 Task: Look for One-way flight tickets for 2 adults, 2 children, in Economy from Abu Simbel to Montreal to travel on 03-Dec-2023.  Stops: Any number of stops. Choice of flight is British Airways.  and 2 cheked bags.
Action: Mouse moved to (329, 289)
Screenshot: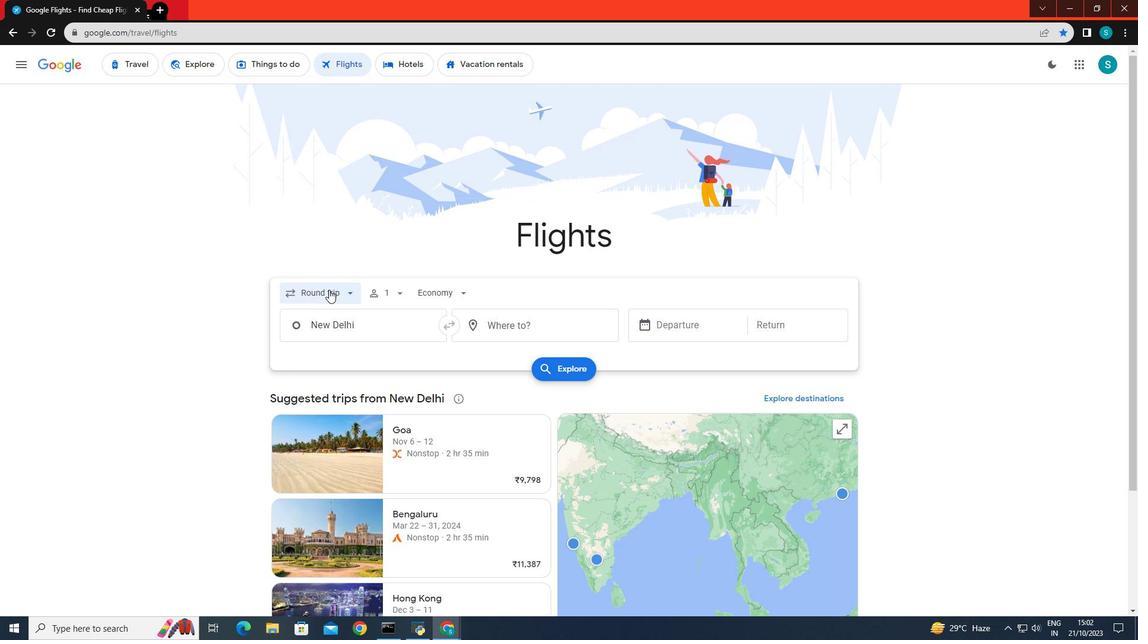 
Action: Mouse pressed left at (329, 289)
Screenshot: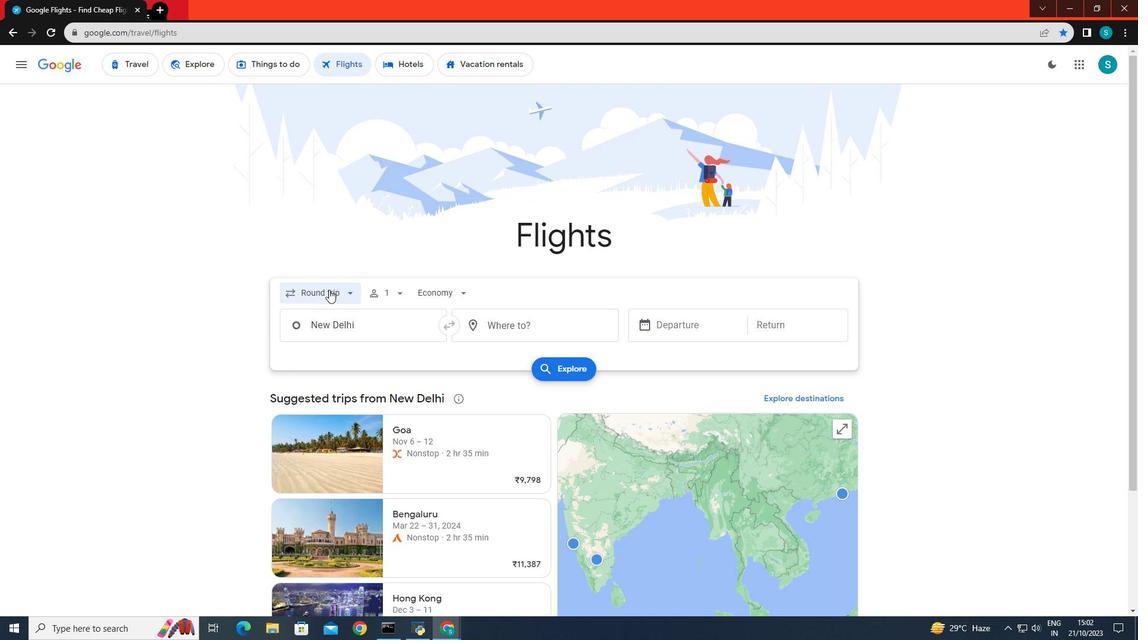 
Action: Mouse moved to (337, 343)
Screenshot: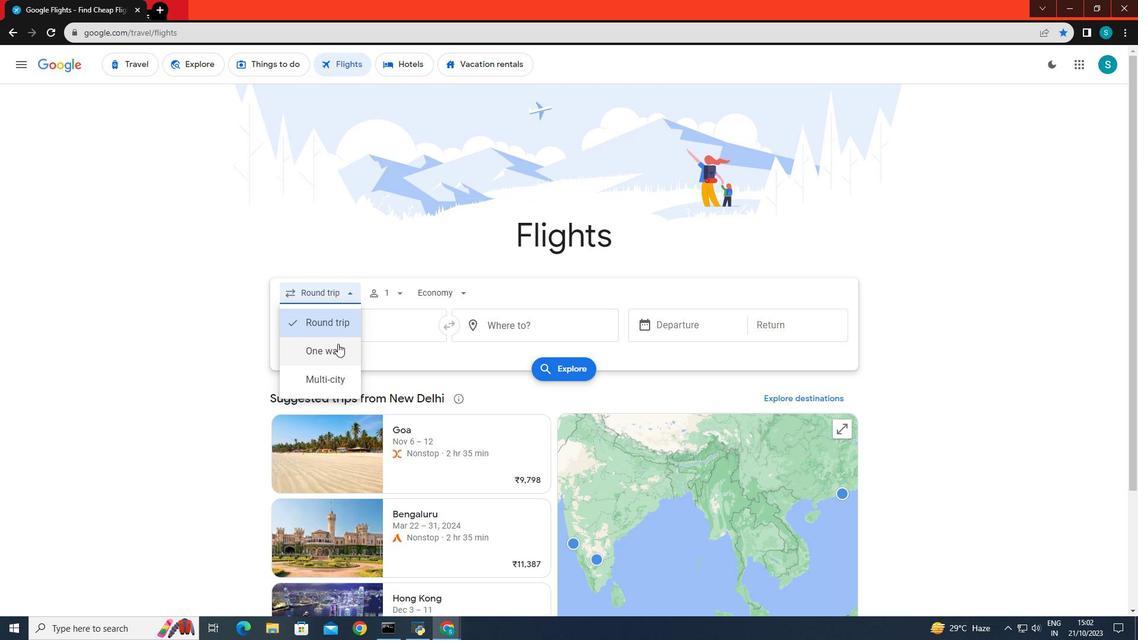 
Action: Mouse pressed left at (337, 343)
Screenshot: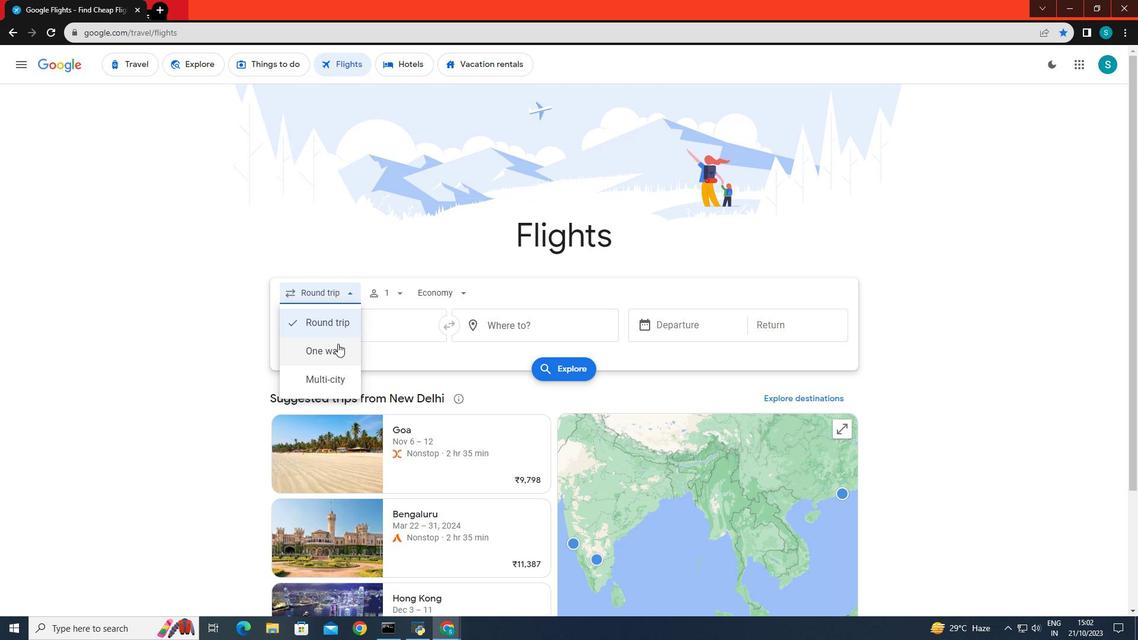 
Action: Mouse moved to (397, 292)
Screenshot: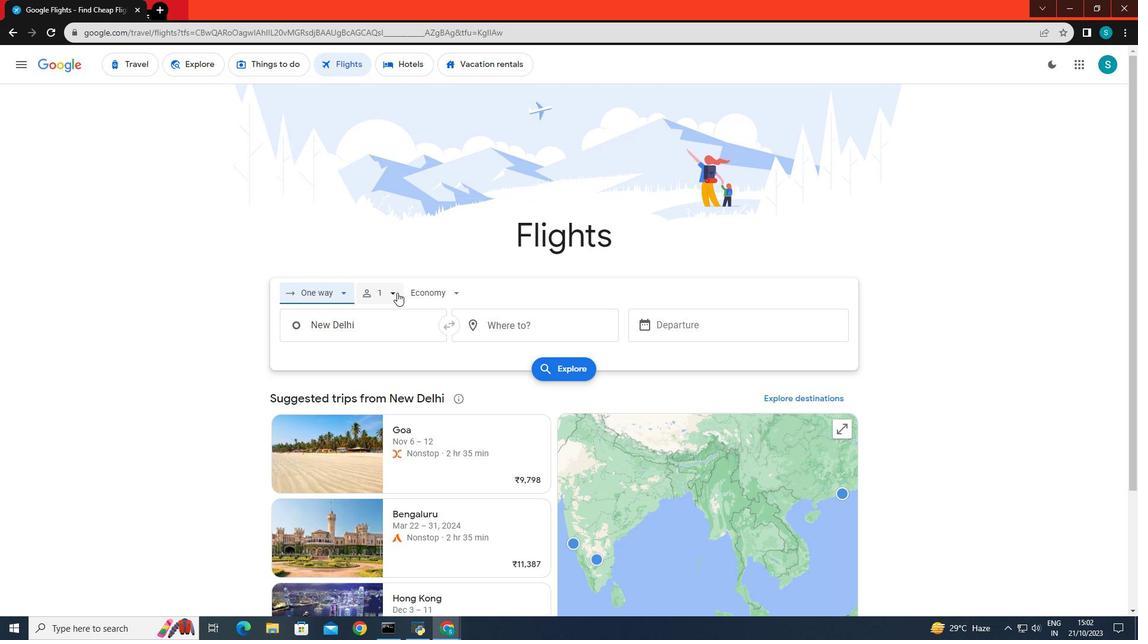 
Action: Mouse pressed left at (397, 292)
Screenshot: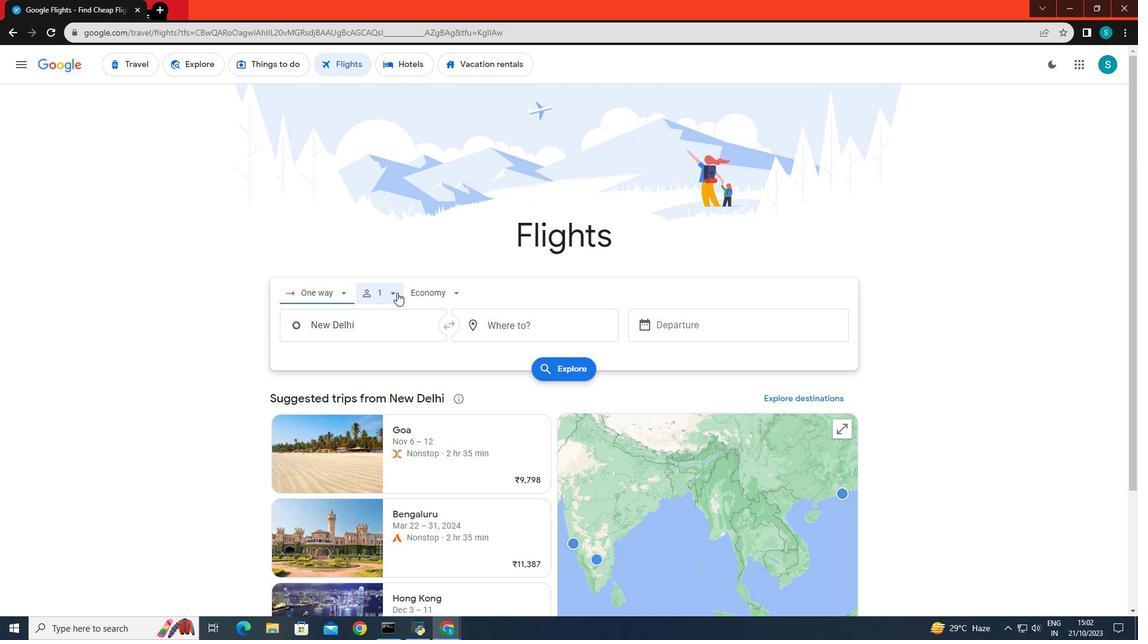 
Action: Mouse moved to (477, 322)
Screenshot: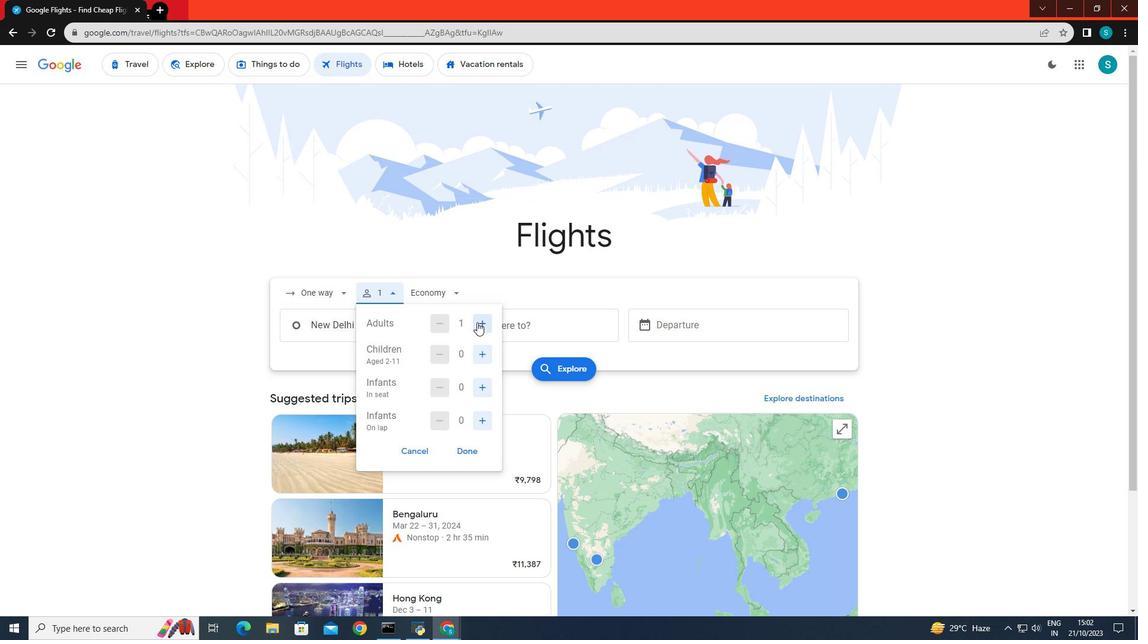 
Action: Mouse pressed left at (477, 322)
Screenshot: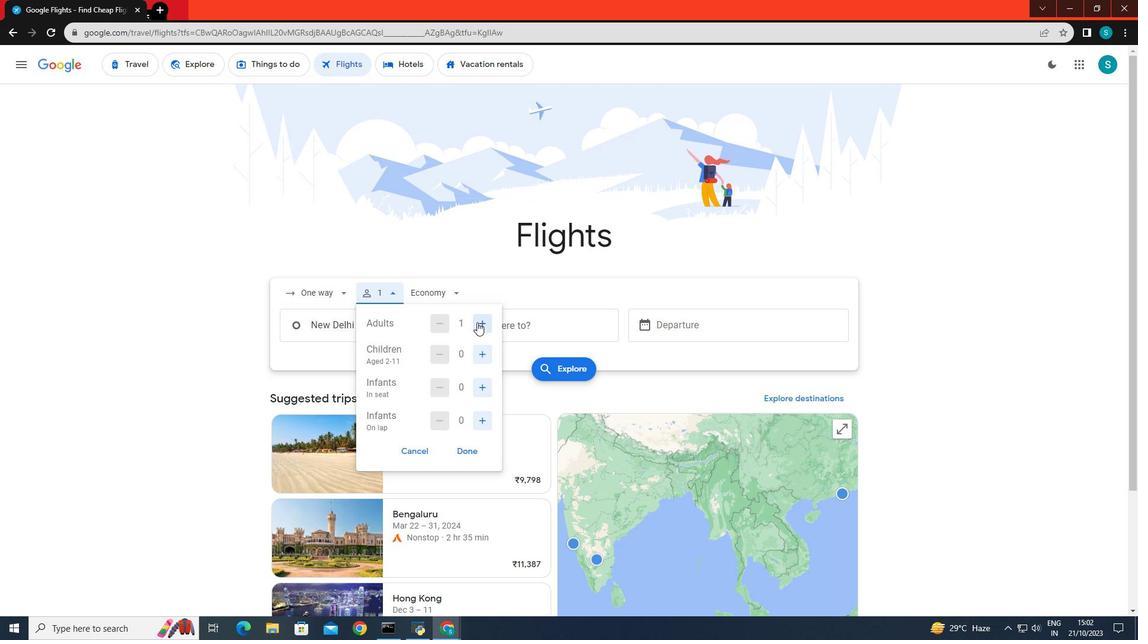 
Action: Mouse moved to (470, 448)
Screenshot: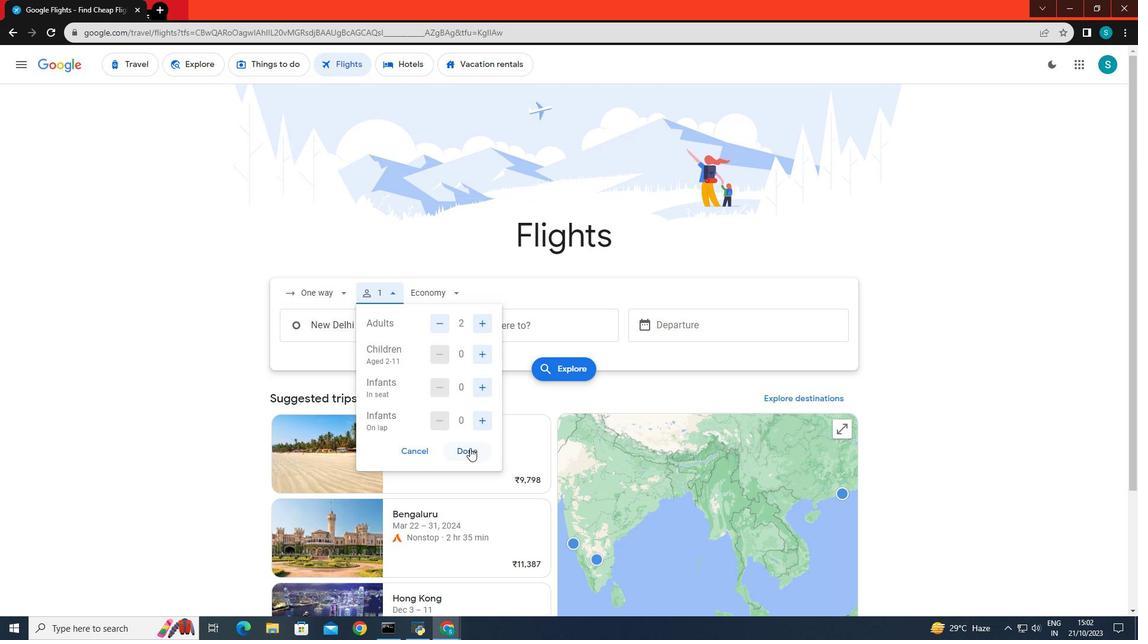 
Action: Mouse pressed left at (470, 448)
Screenshot: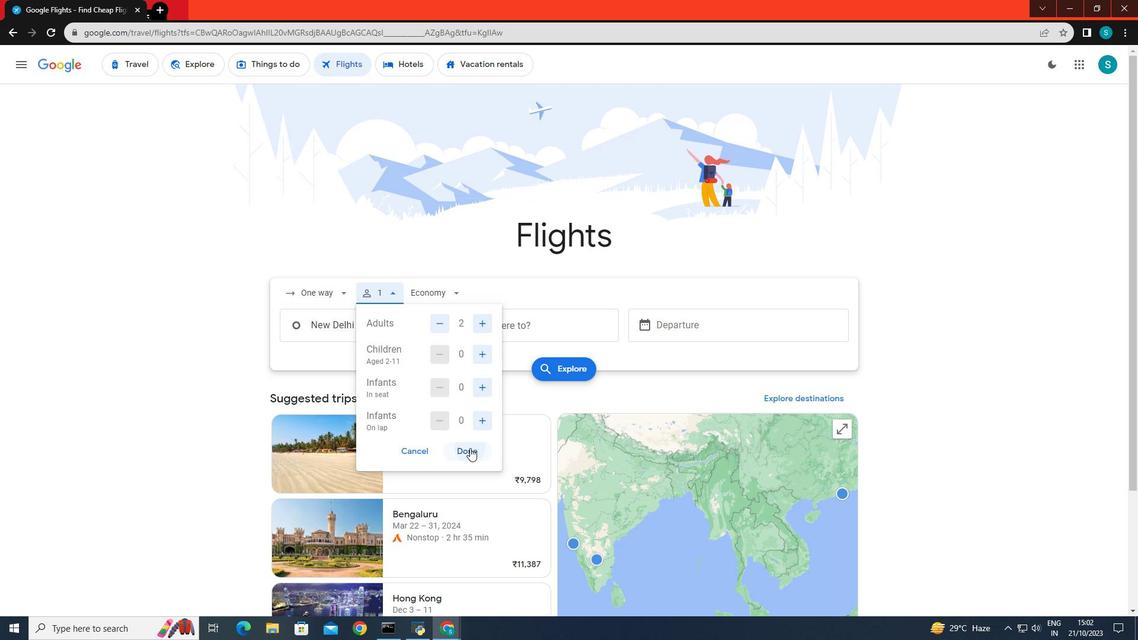 
Action: Mouse moved to (450, 295)
Screenshot: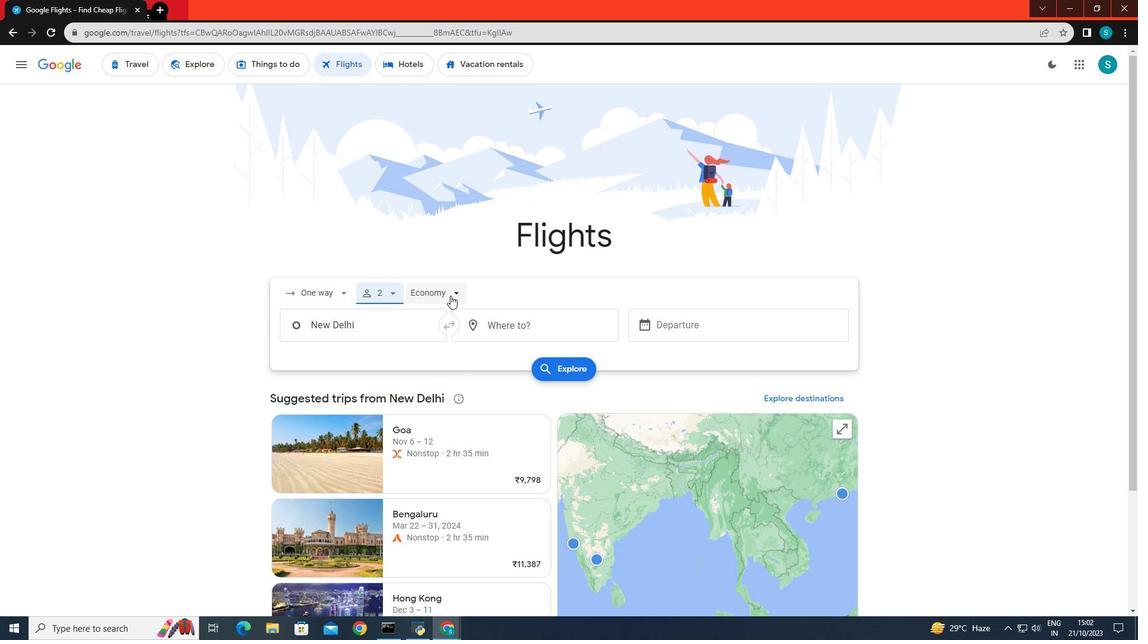 
Action: Mouse pressed left at (450, 295)
Screenshot: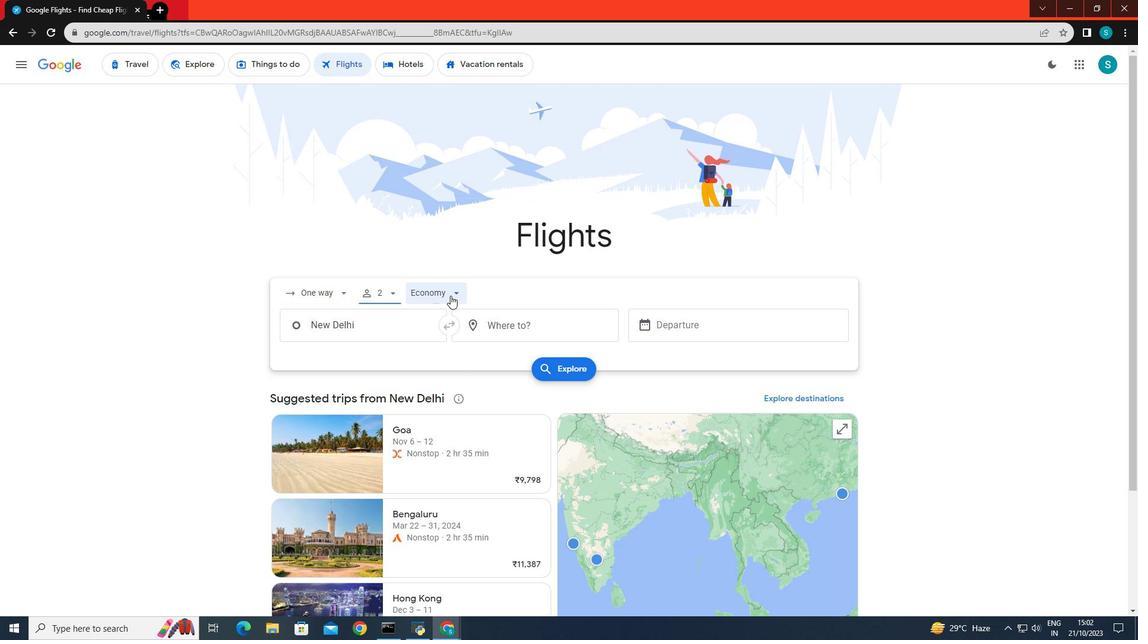 
Action: Mouse moved to (450, 325)
Screenshot: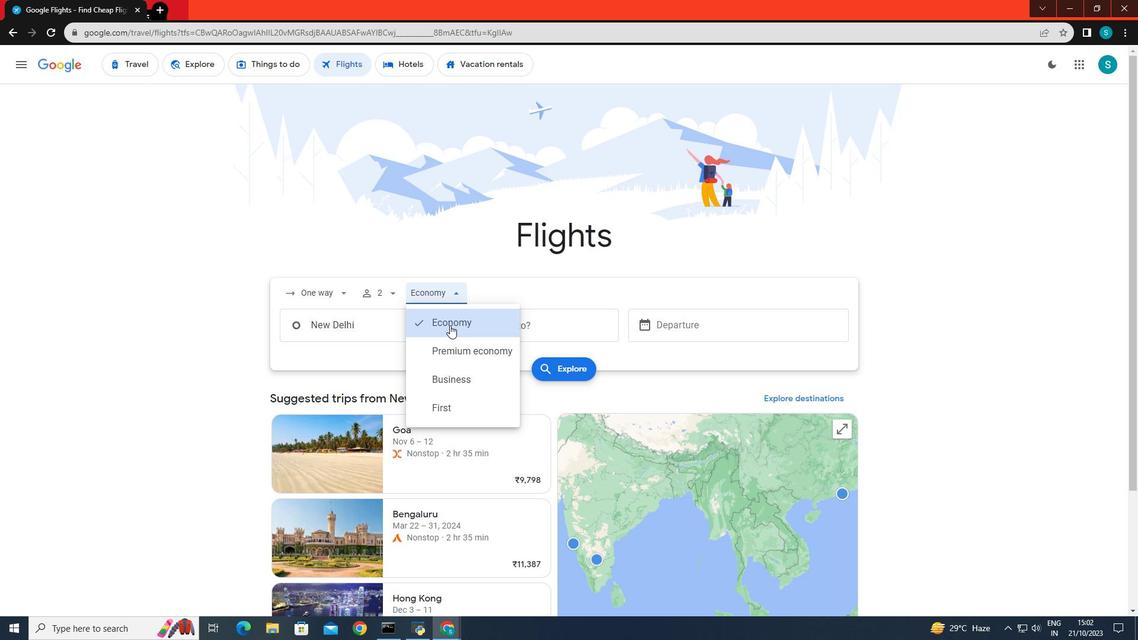 
Action: Mouse pressed left at (450, 325)
Screenshot: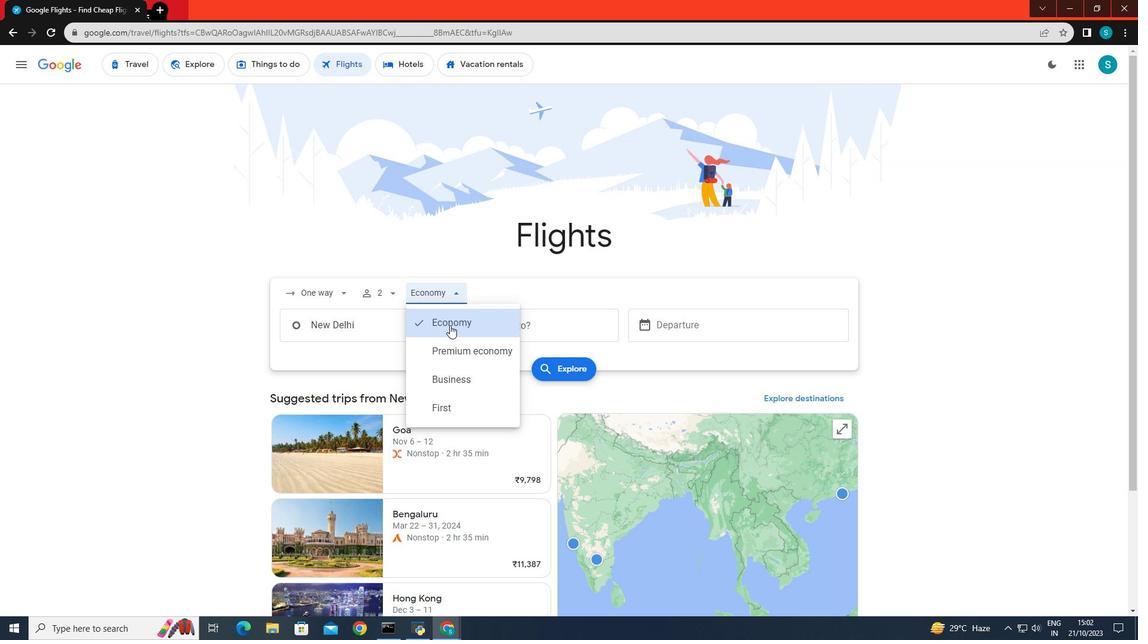 
Action: Mouse moved to (306, 324)
Screenshot: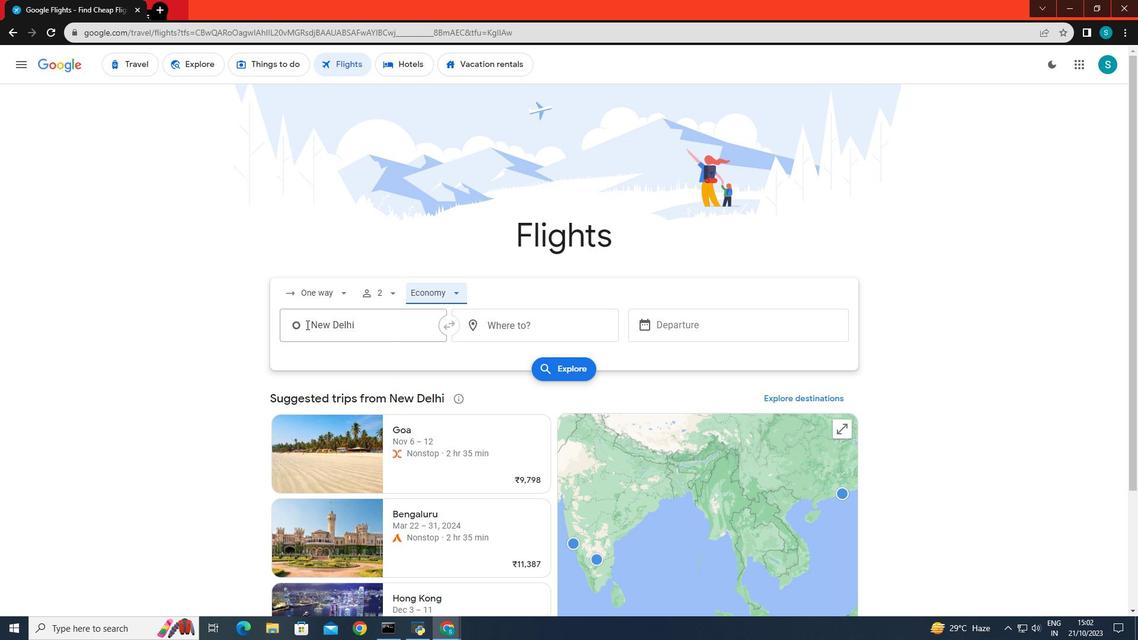 
Action: Mouse pressed left at (306, 324)
Screenshot: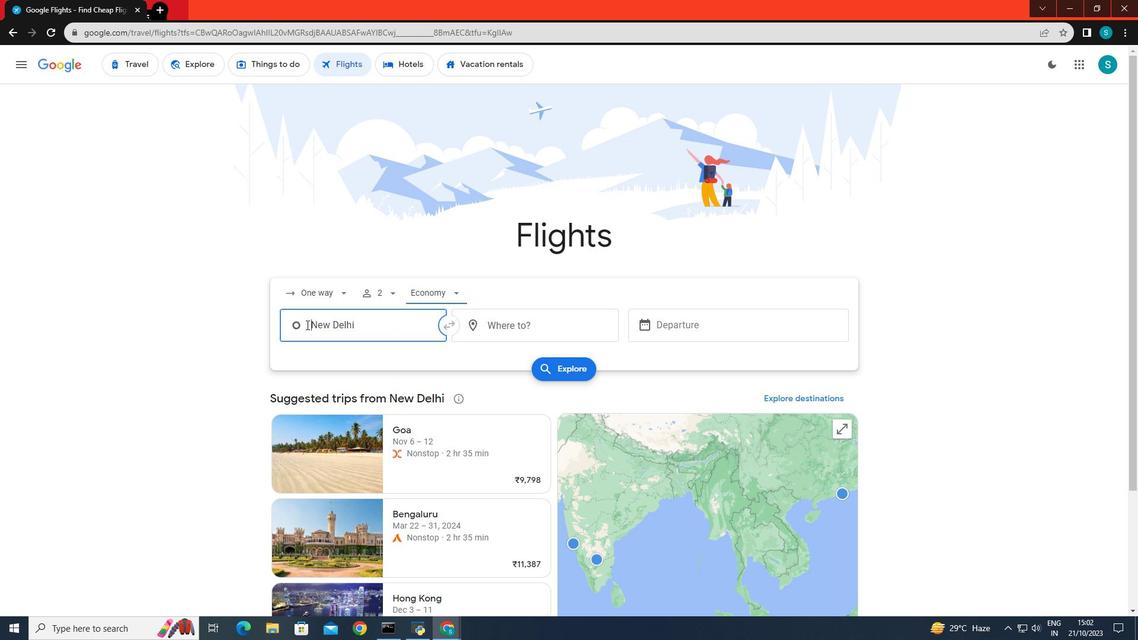
Action: Mouse moved to (404, 366)
Screenshot: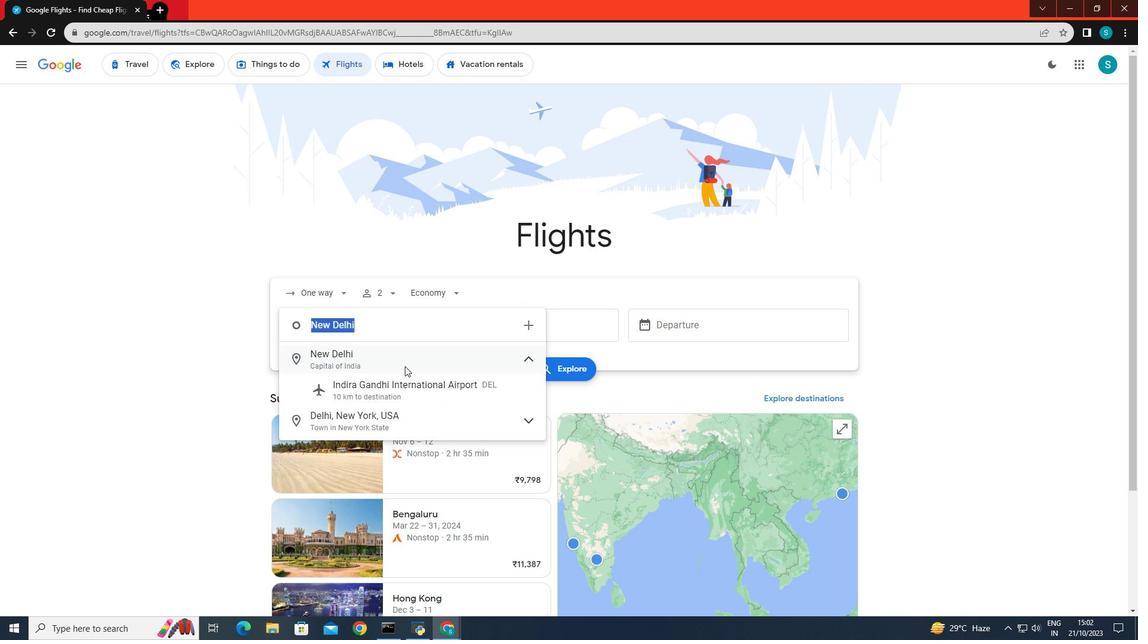 
Action: Key pressed <Key.backspace><Key.caps_lock>A<Key.caps_lock>bu<Key.space><Key.caps_lock>S<Key.caps_lock>imbel
Screenshot: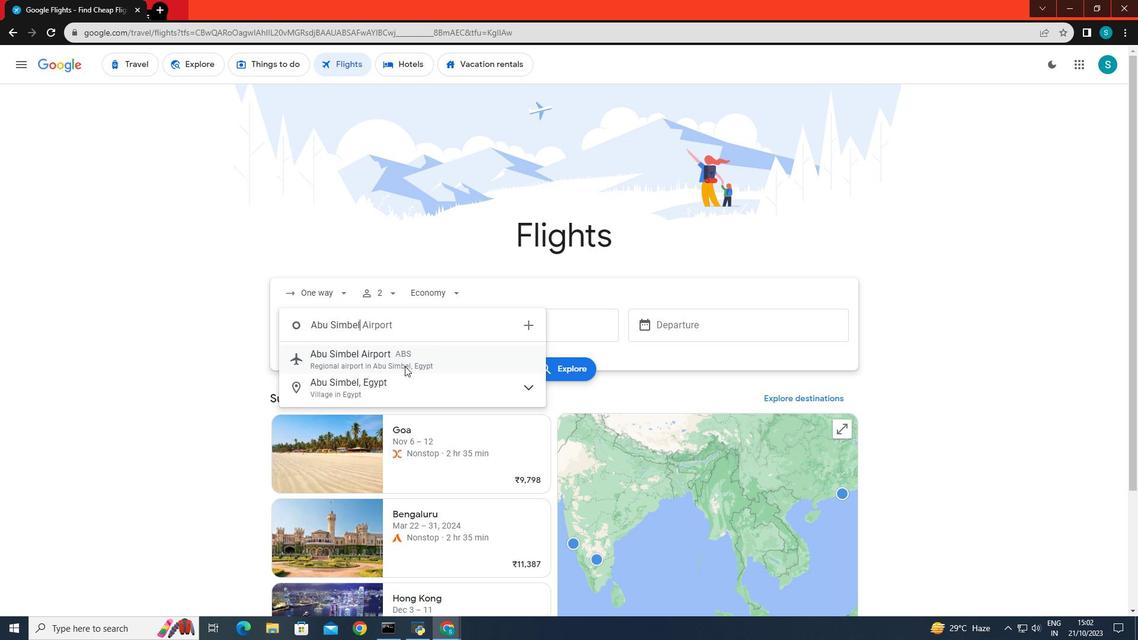 
Action: Mouse moved to (383, 360)
Screenshot: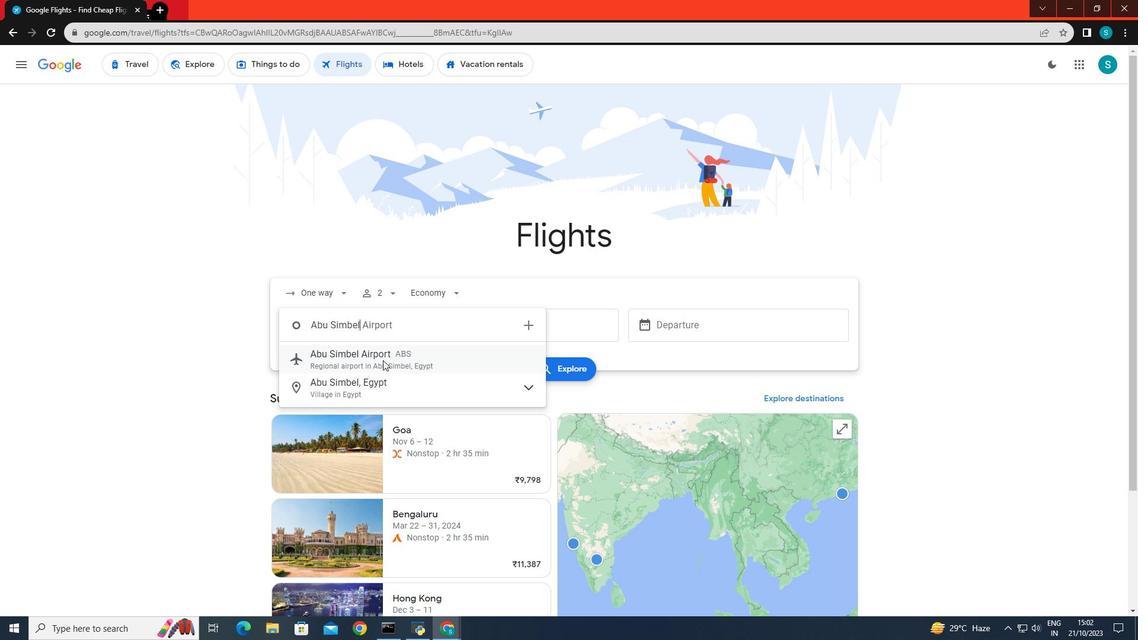 
Action: Mouse pressed left at (383, 360)
Screenshot: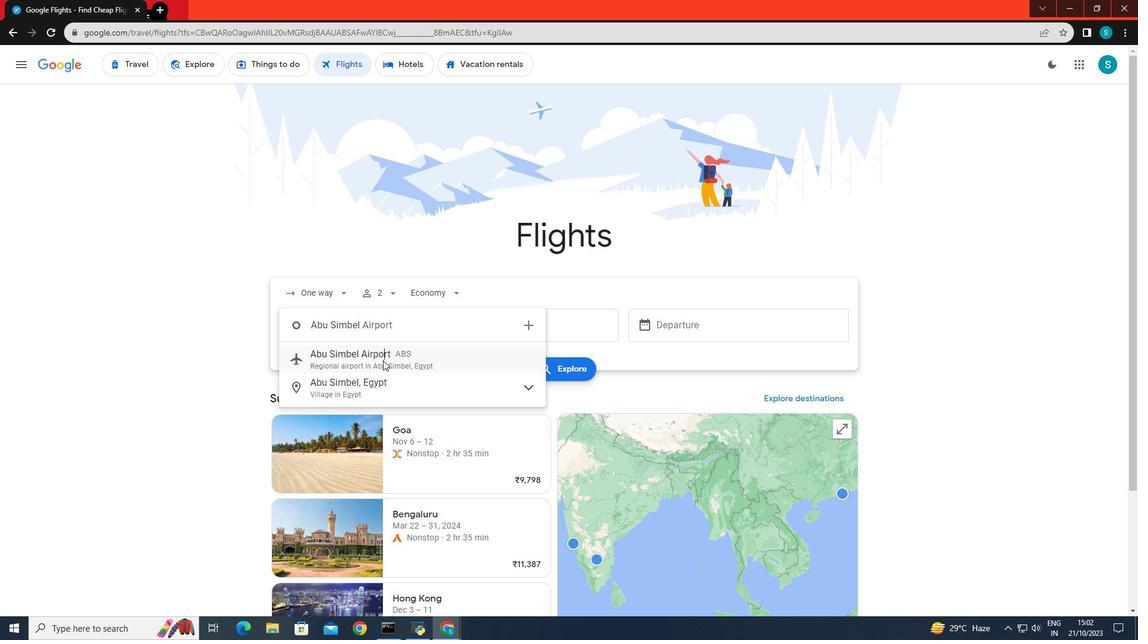 
Action: Mouse moved to (521, 330)
Screenshot: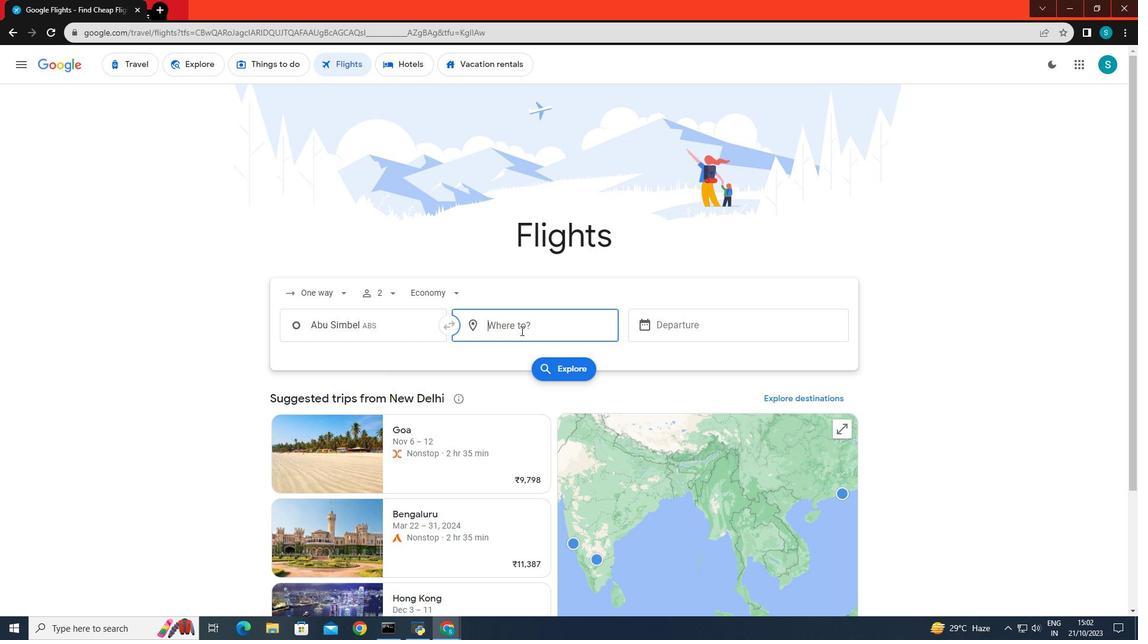 
Action: Mouse pressed left at (521, 330)
Screenshot: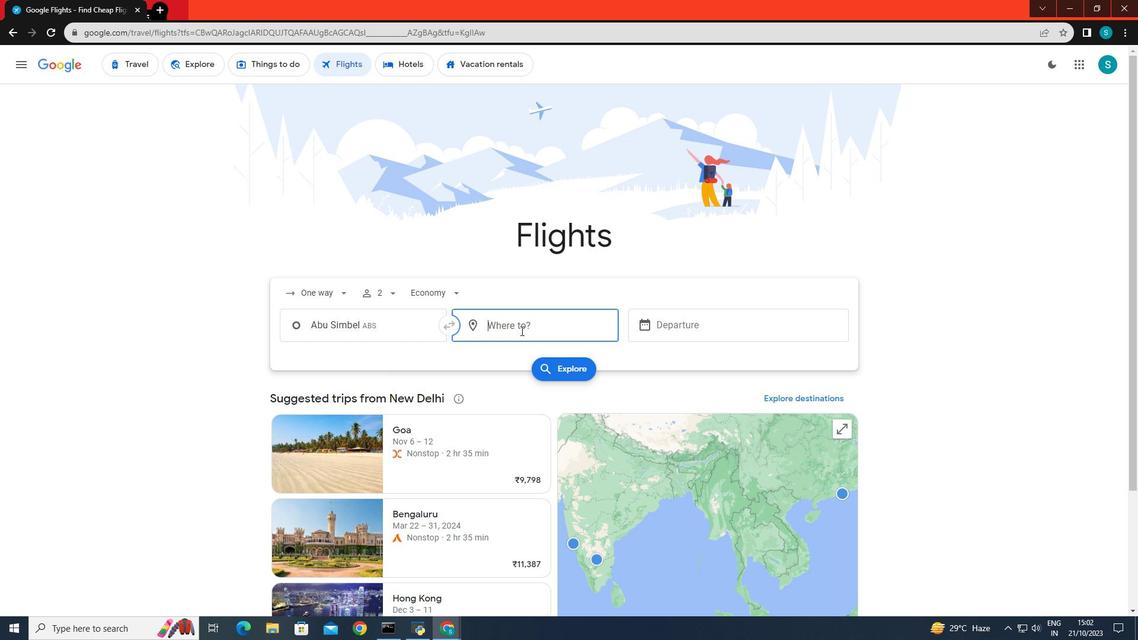 
Action: Key pressed <Key.caps_lock>M<Key.caps_lock>on
Screenshot: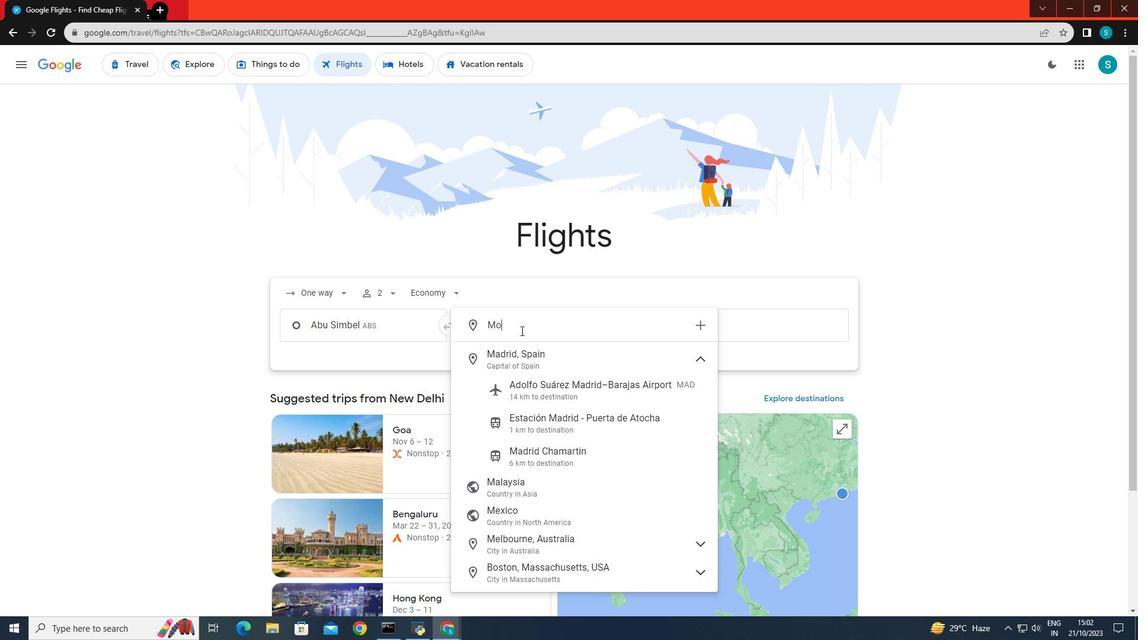 
Action: Mouse moved to (556, 422)
Screenshot: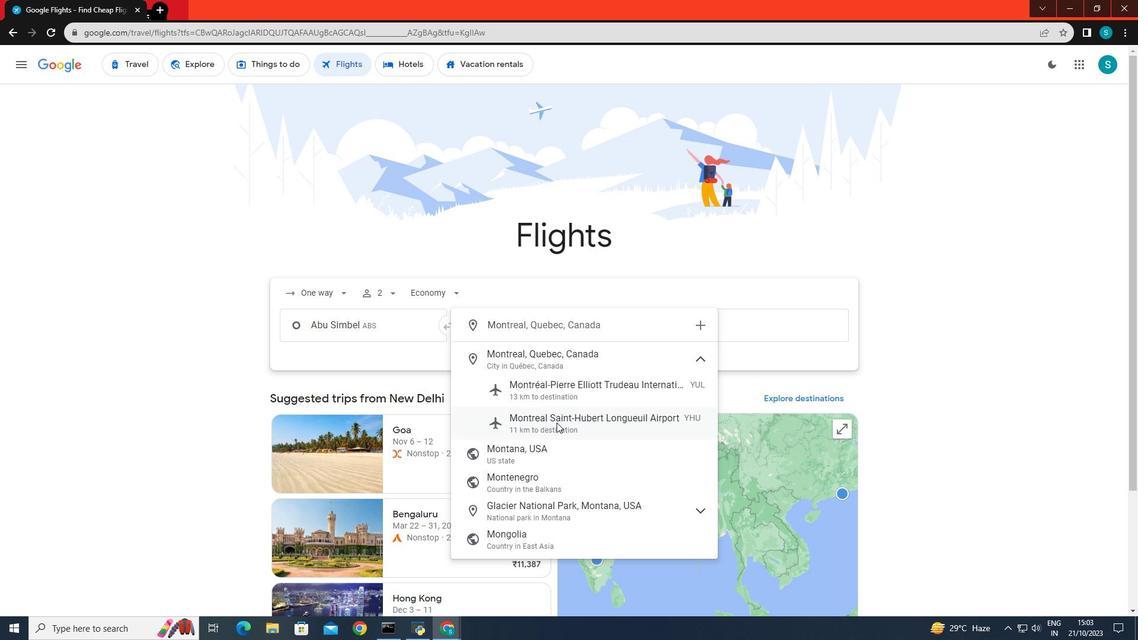 
Action: Mouse pressed left at (556, 422)
Screenshot: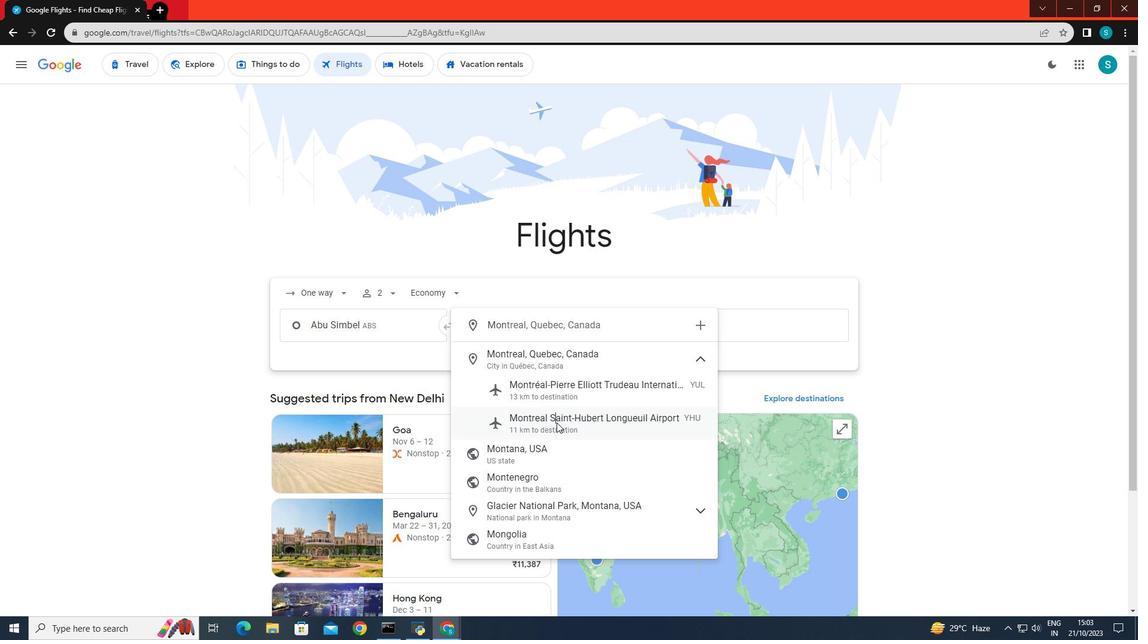 
Action: Mouse moved to (679, 324)
Screenshot: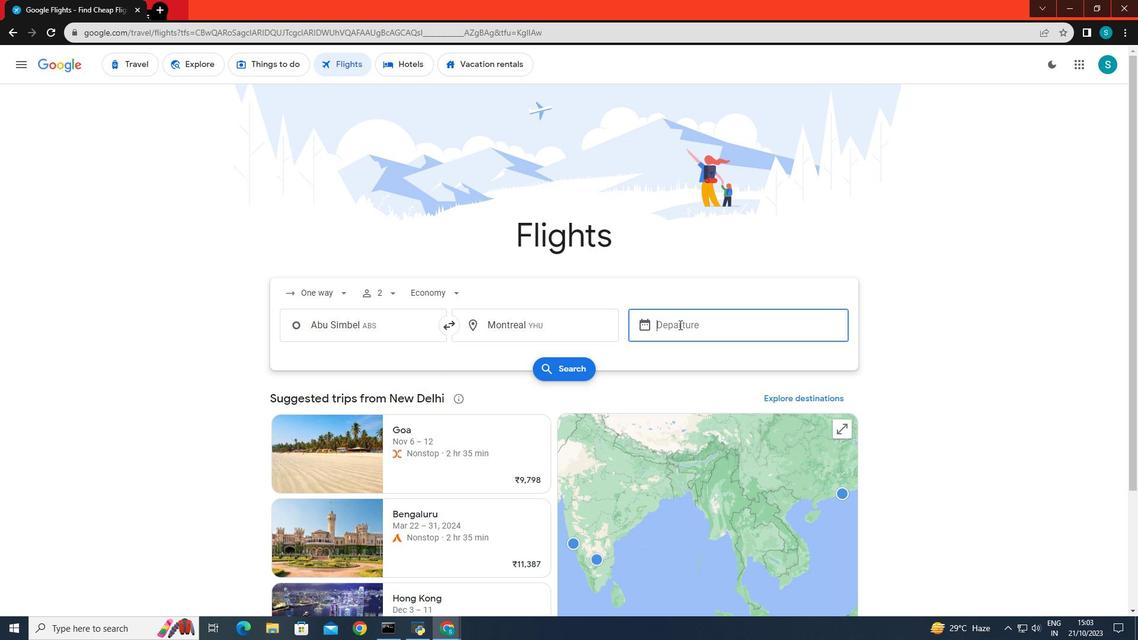 
Action: Mouse pressed left at (679, 324)
Screenshot: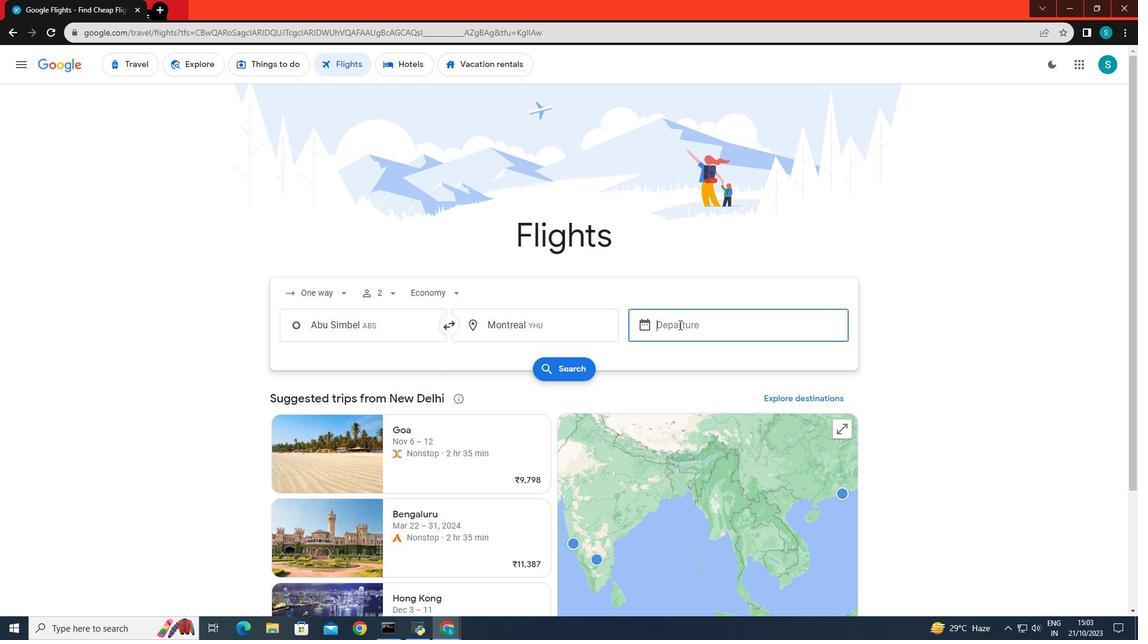 
Action: Mouse moved to (859, 455)
Screenshot: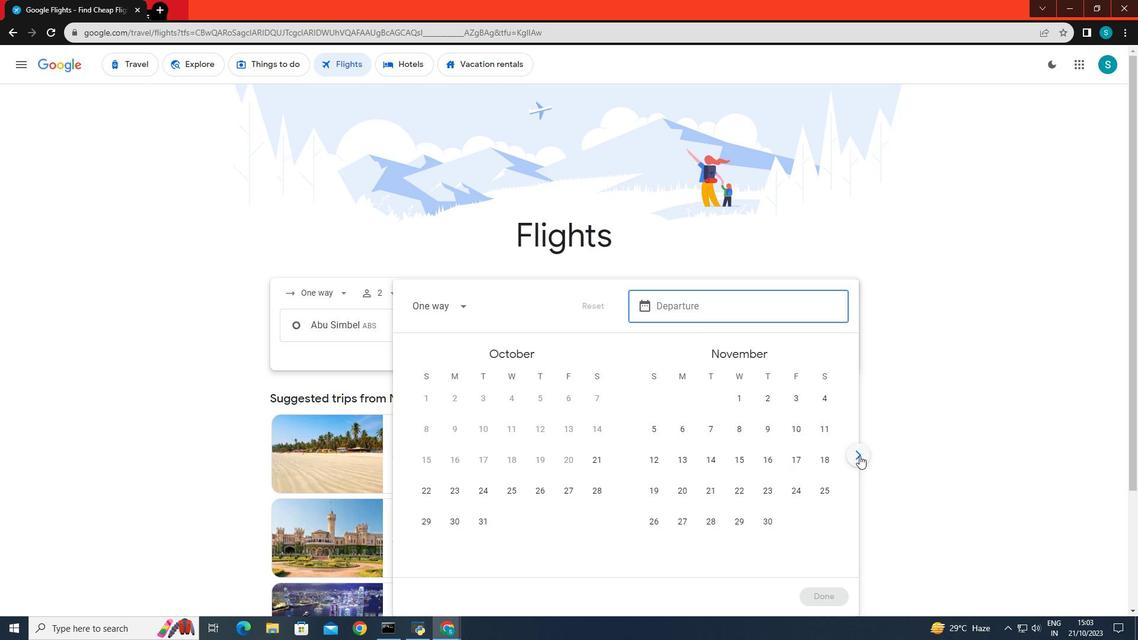 
Action: Mouse pressed left at (859, 455)
Screenshot: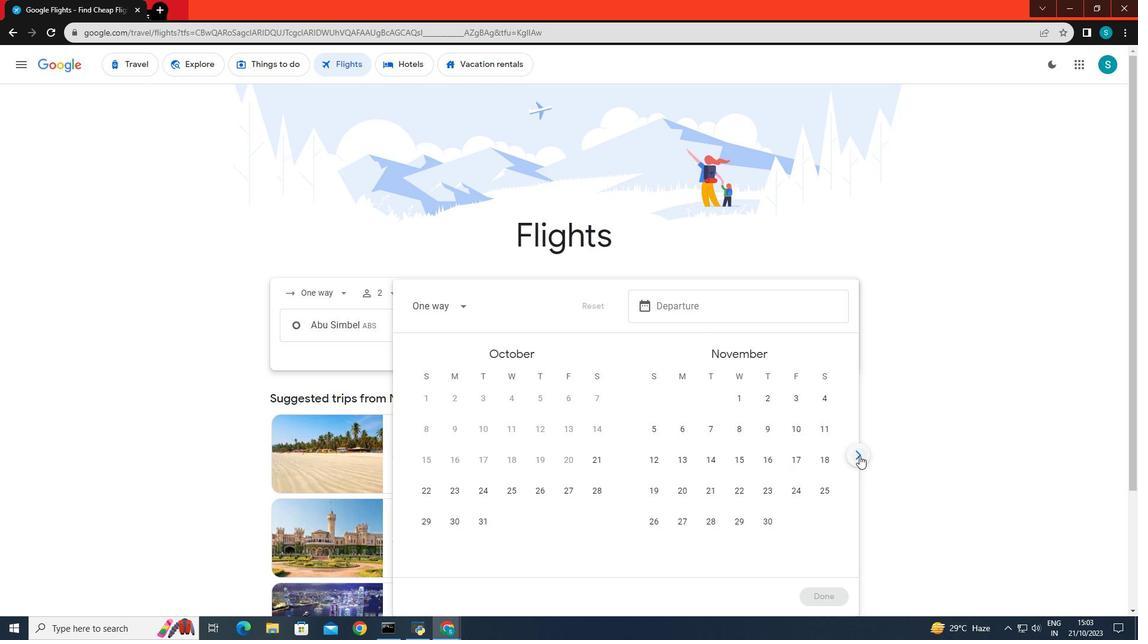 
Action: Mouse moved to (651, 428)
Screenshot: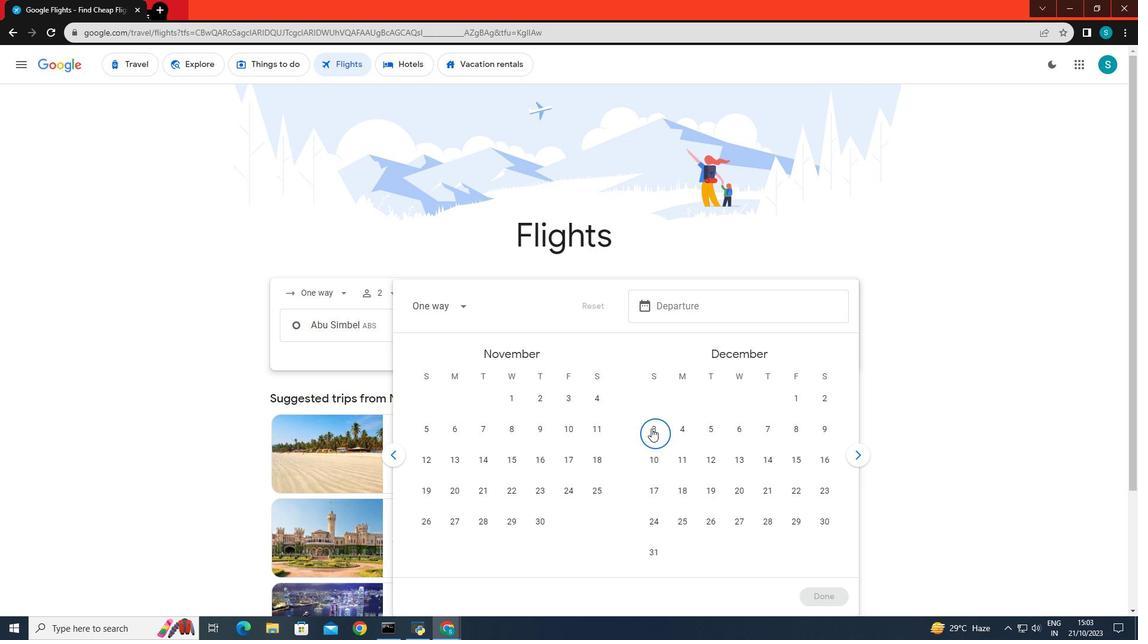 
Action: Mouse pressed left at (651, 428)
Screenshot: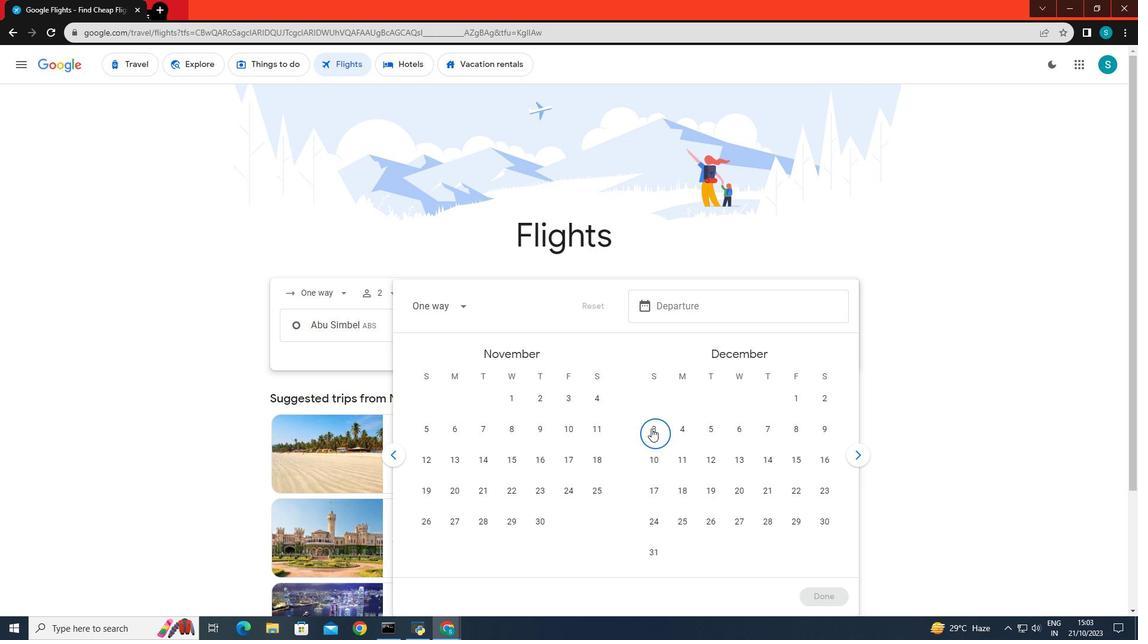 
Action: Mouse moved to (812, 589)
Screenshot: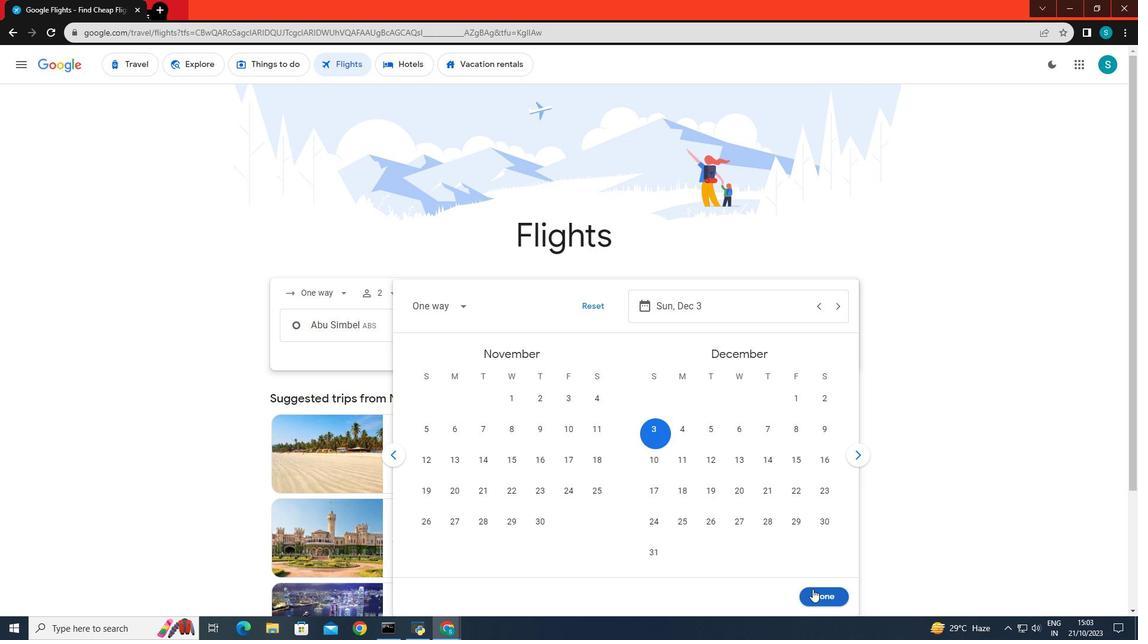 
Action: Mouse pressed left at (812, 589)
Screenshot: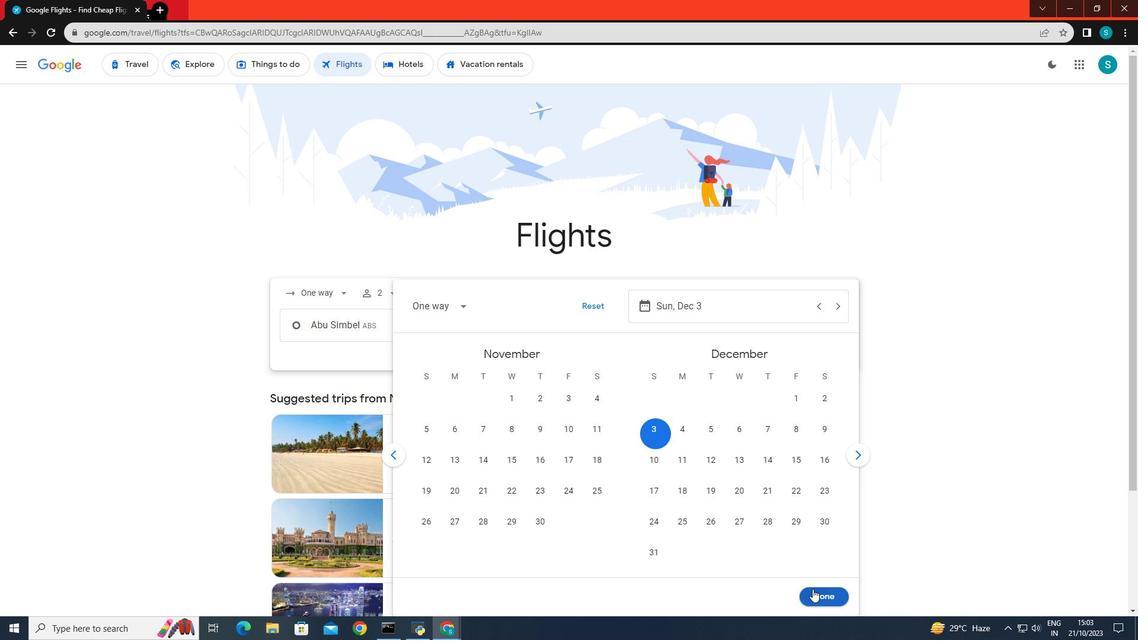 
Action: Mouse moved to (562, 365)
Screenshot: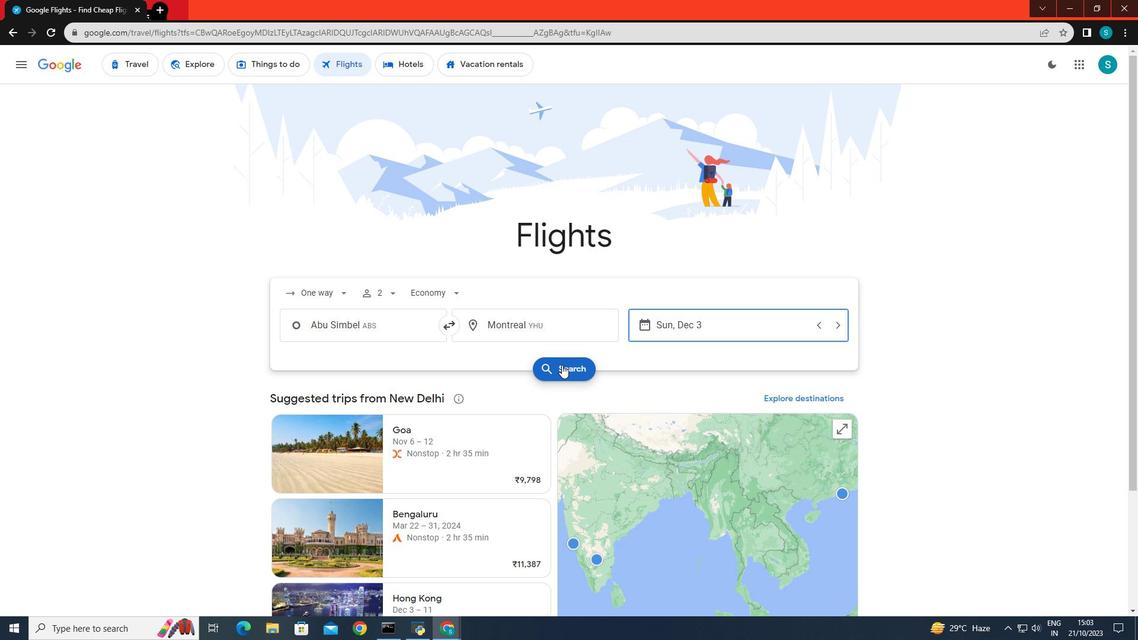 
Action: Mouse pressed left at (562, 365)
Screenshot: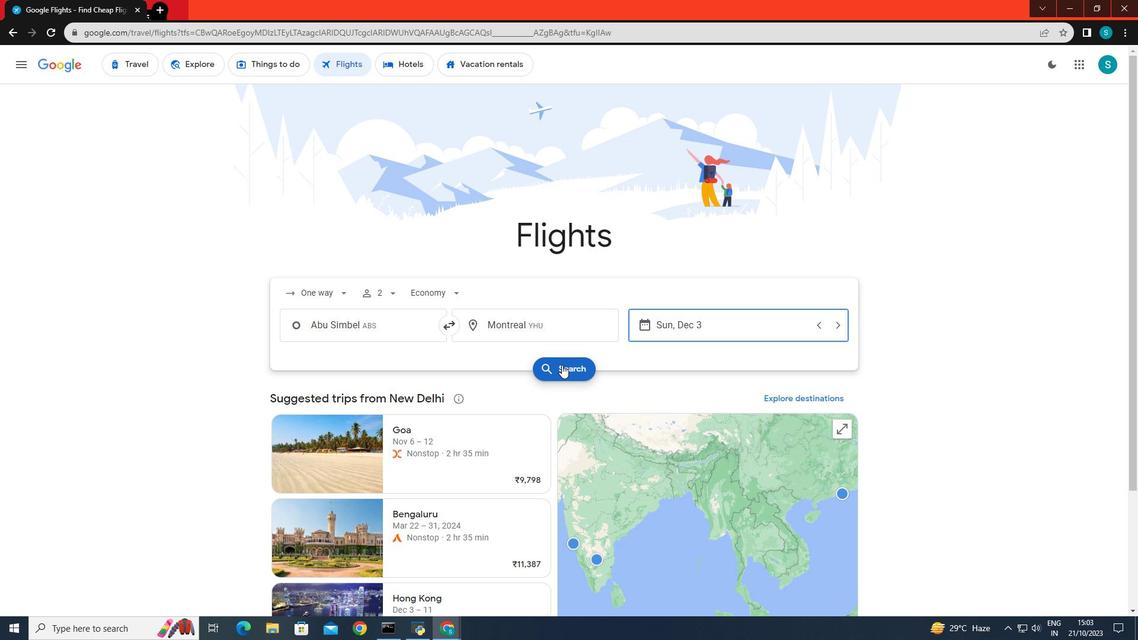 
Action: Mouse moved to (366, 176)
Screenshot: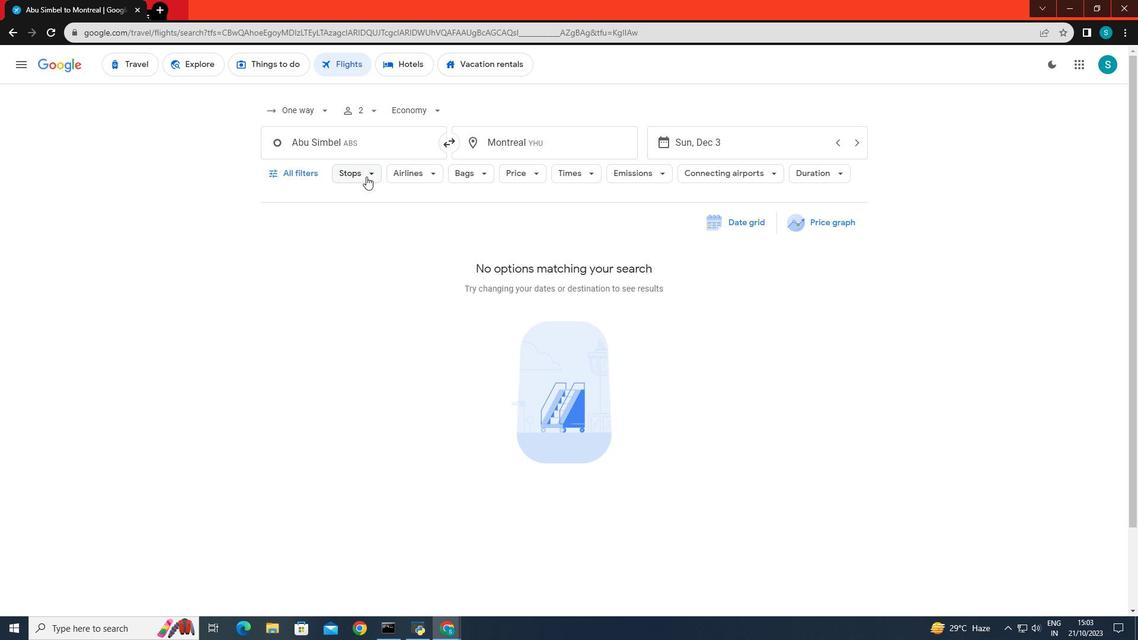 
Action: Mouse pressed left at (366, 176)
Screenshot: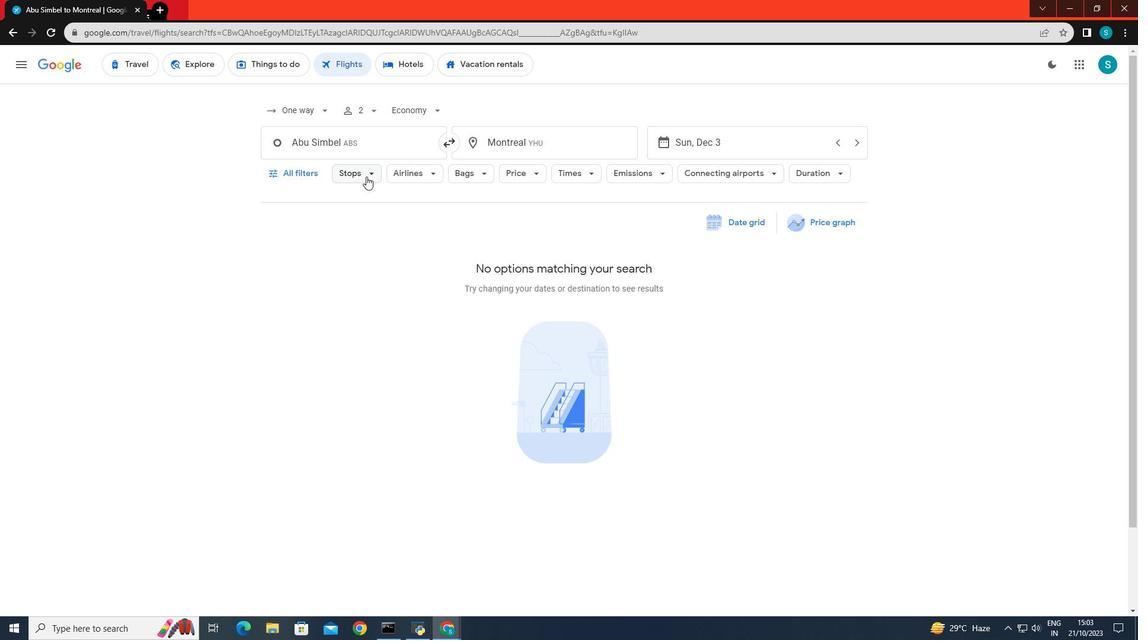 
Action: Mouse moved to (358, 234)
Screenshot: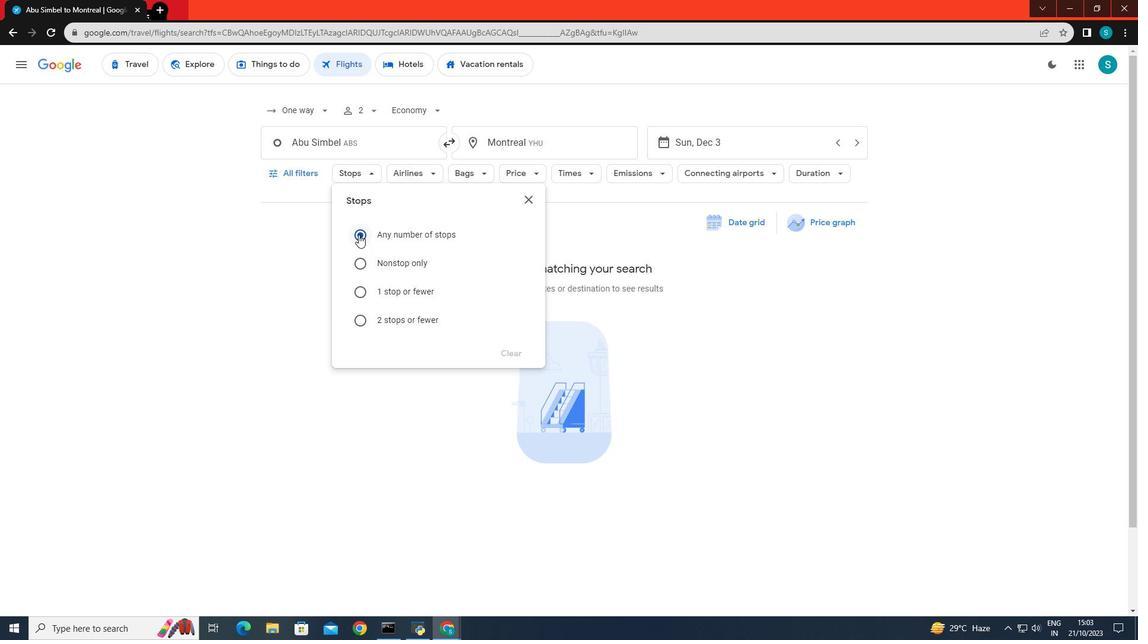 
Action: Mouse pressed left at (358, 234)
Screenshot: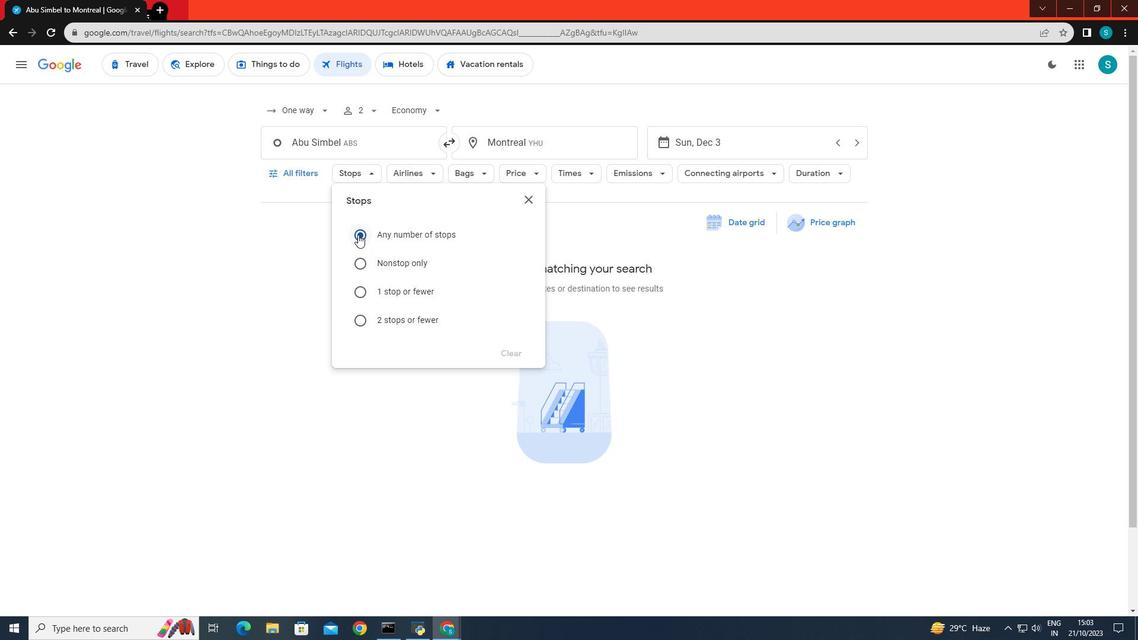 
Action: Mouse moved to (282, 304)
Screenshot: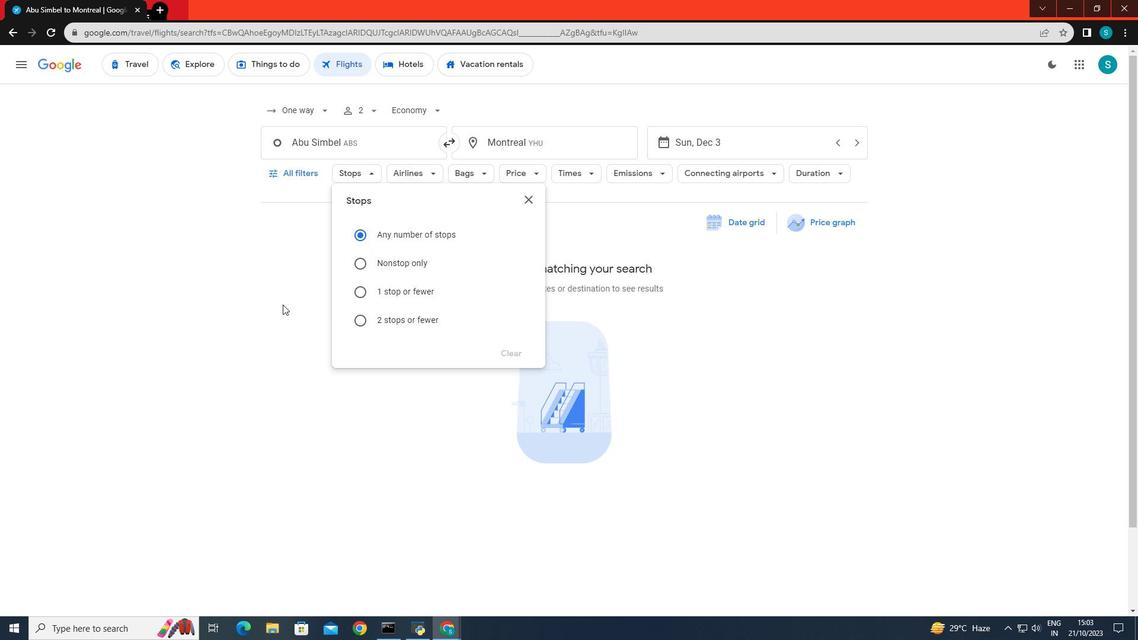 
Action: Mouse pressed left at (282, 304)
Screenshot: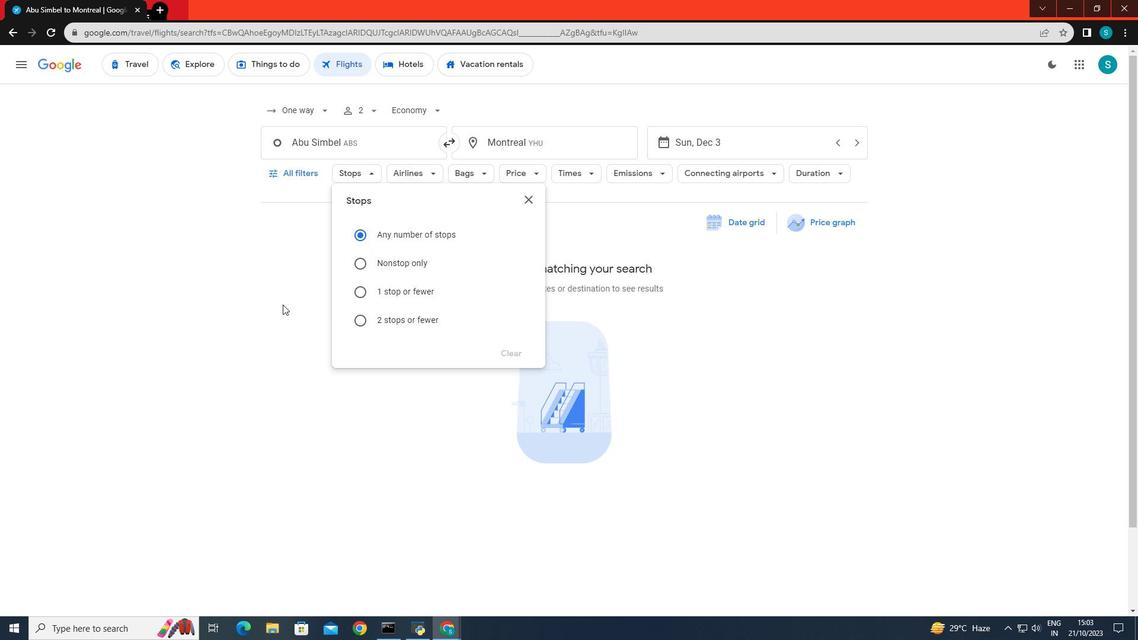 
Action: Mouse moved to (439, 168)
Screenshot: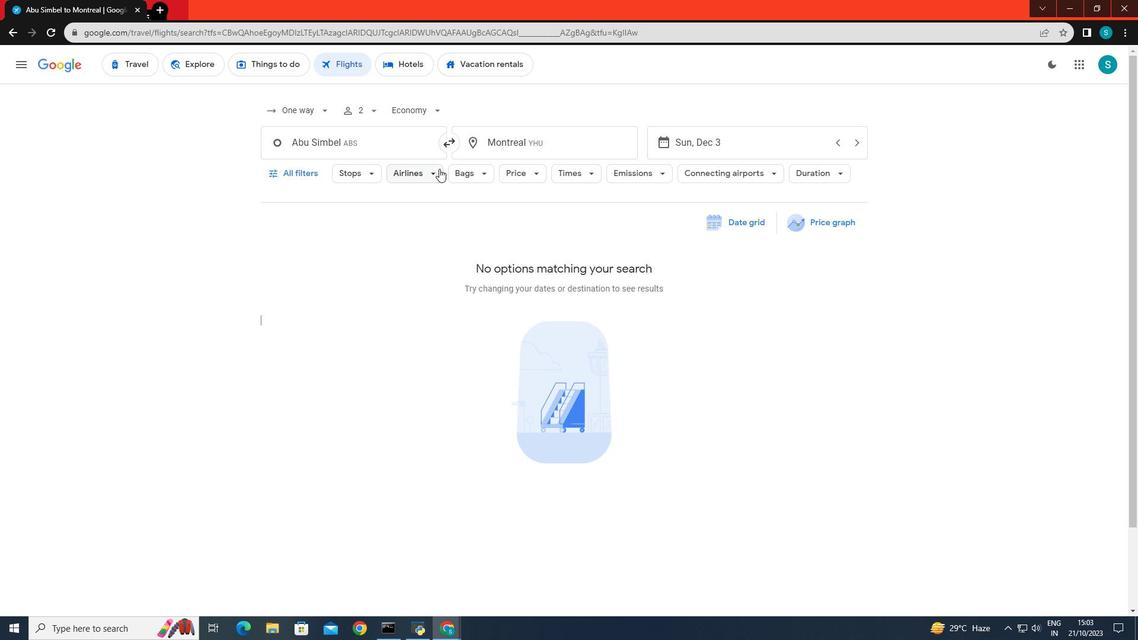 
Action: Mouse pressed left at (439, 168)
Screenshot: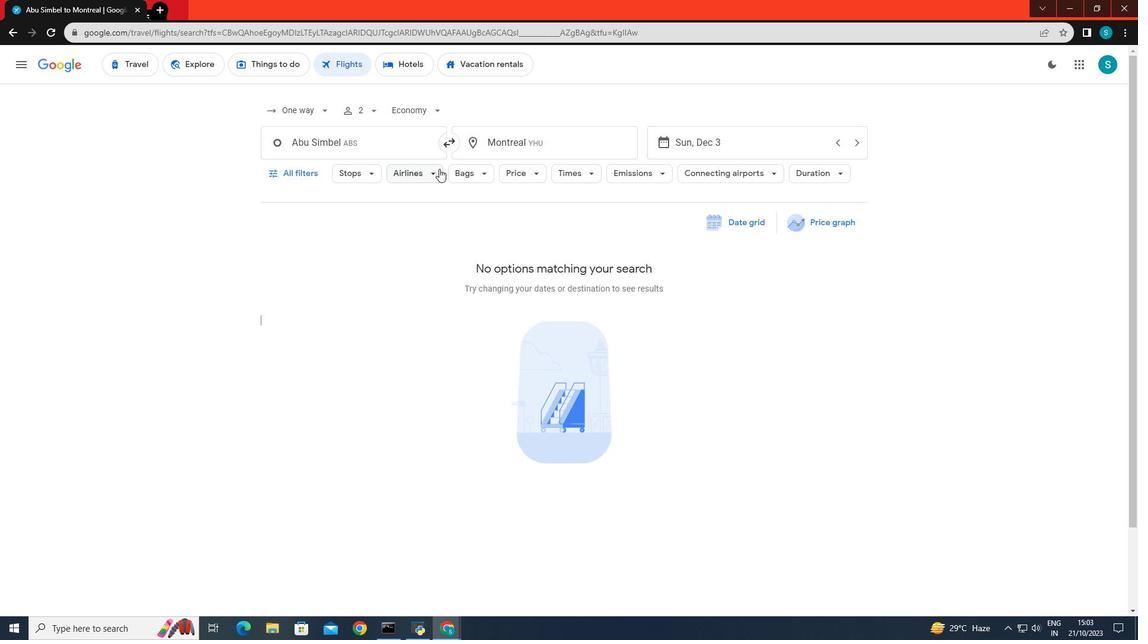 
Action: Mouse moved to (413, 280)
Screenshot: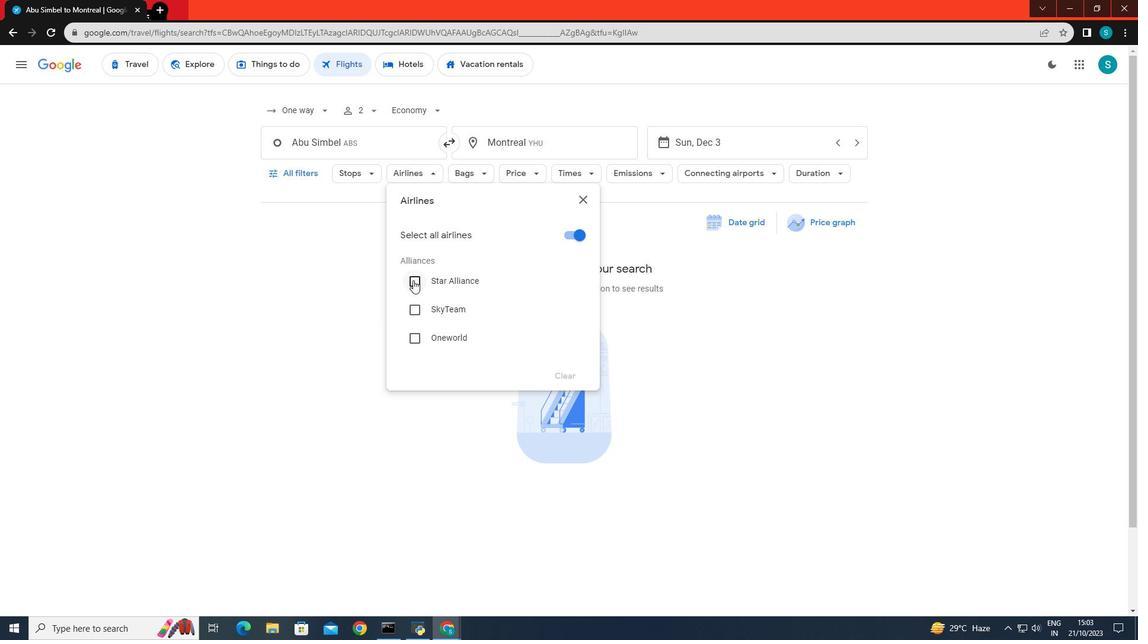 
Action: Mouse pressed left at (413, 280)
Screenshot: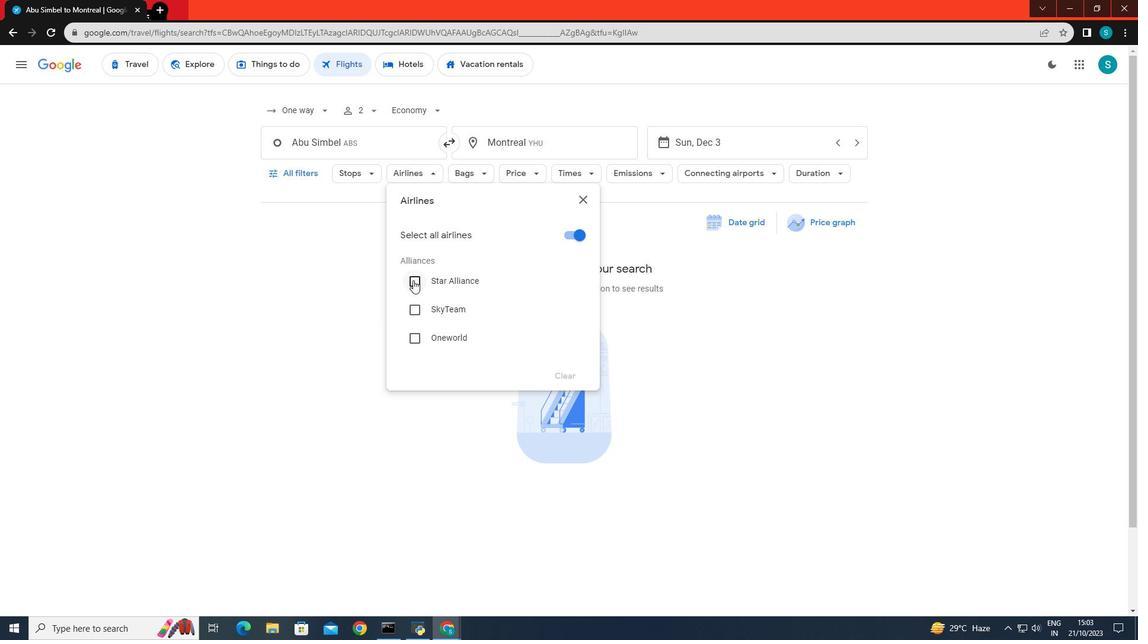 
Action: Mouse moved to (189, 432)
Screenshot: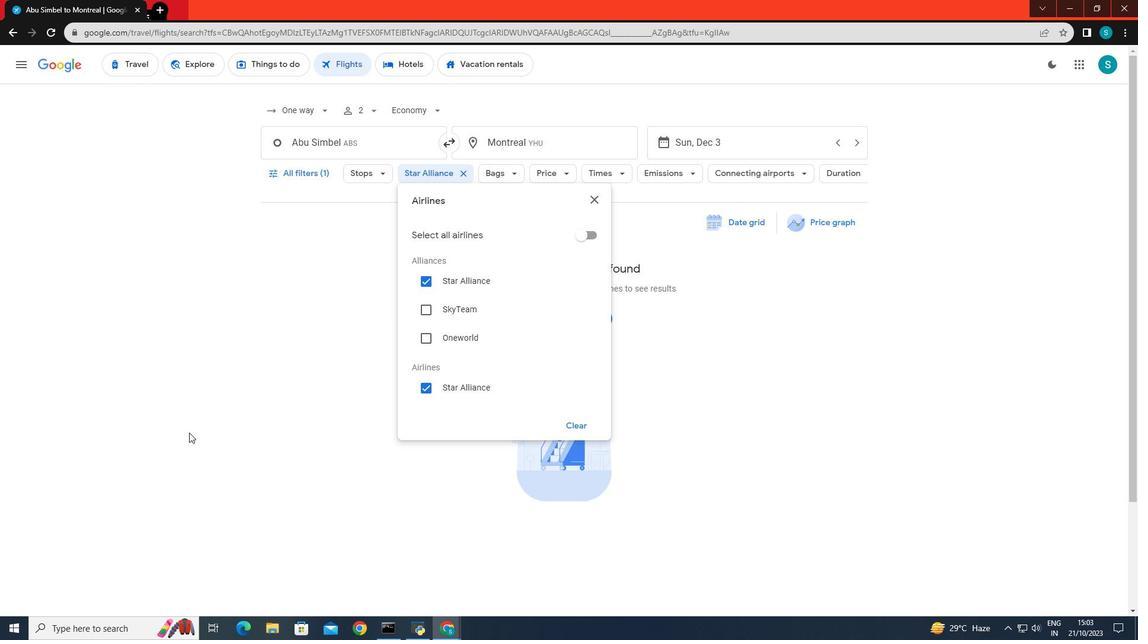 
Action: Mouse pressed left at (189, 432)
Screenshot: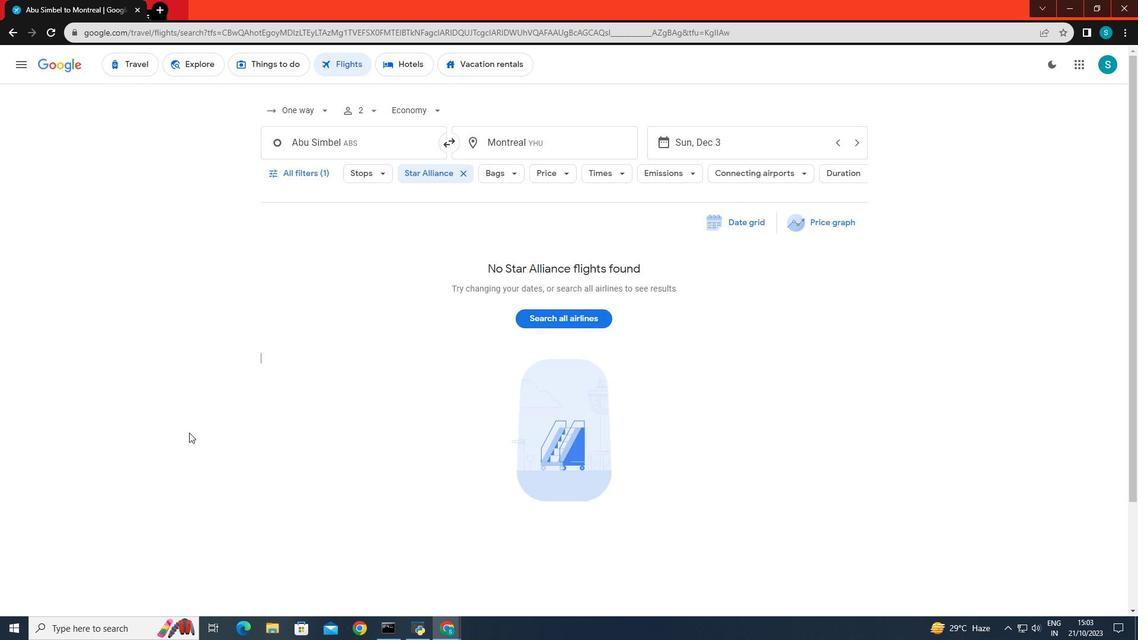 
Action: Mouse moved to (518, 171)
Screenshot: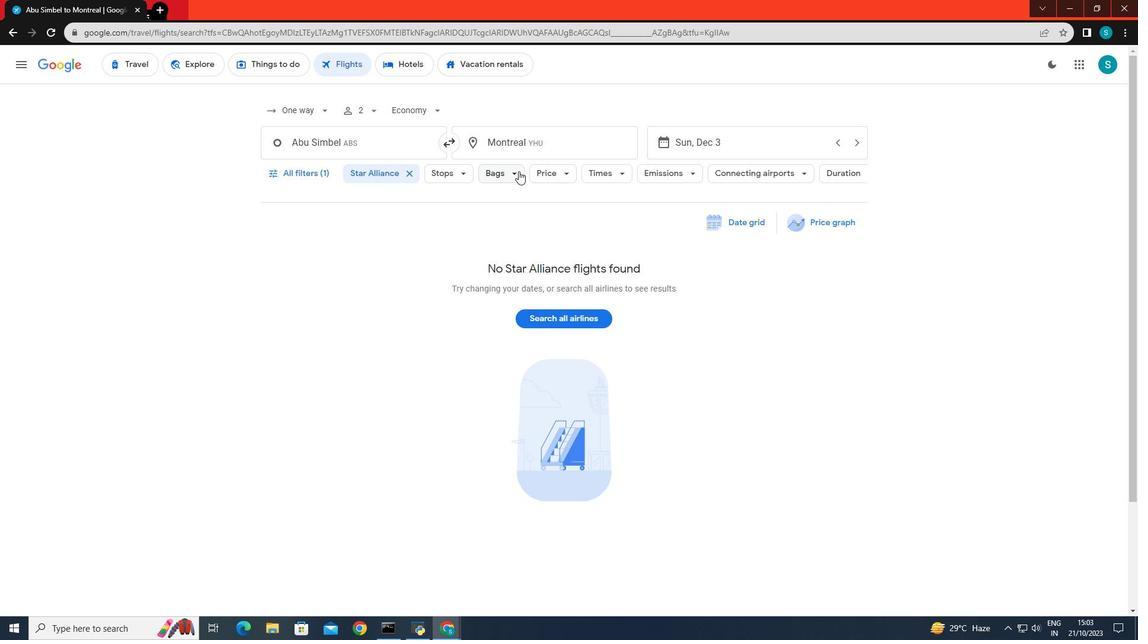 
Action: Mouse pressed left at (518, 171)
Screenshot: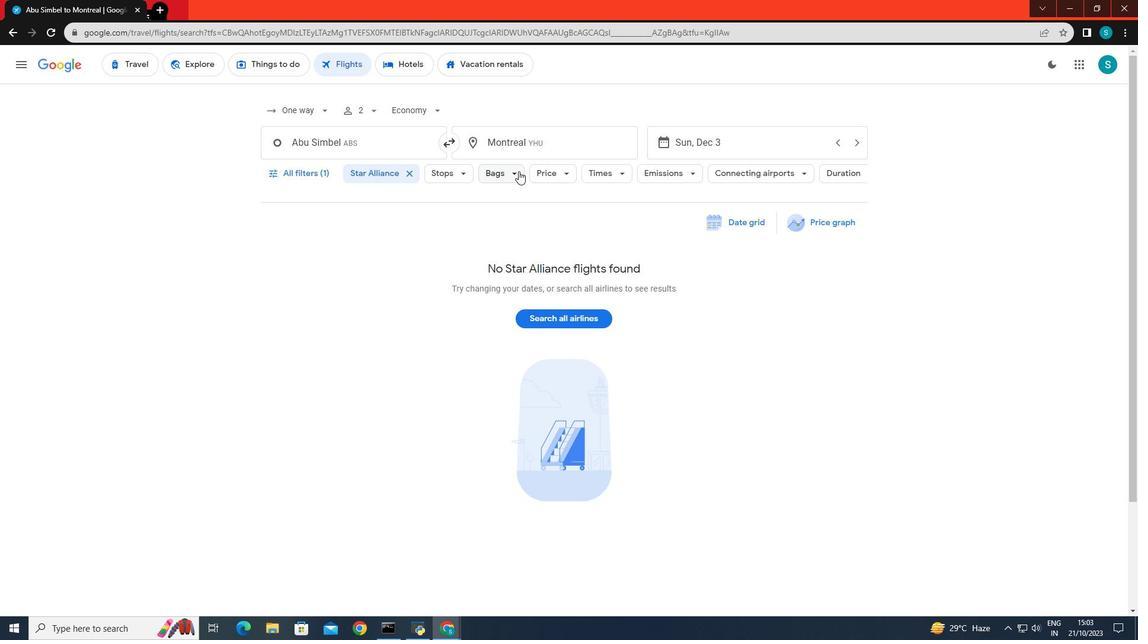 
Action: Mouse moved to (667, 225)
Screenshot: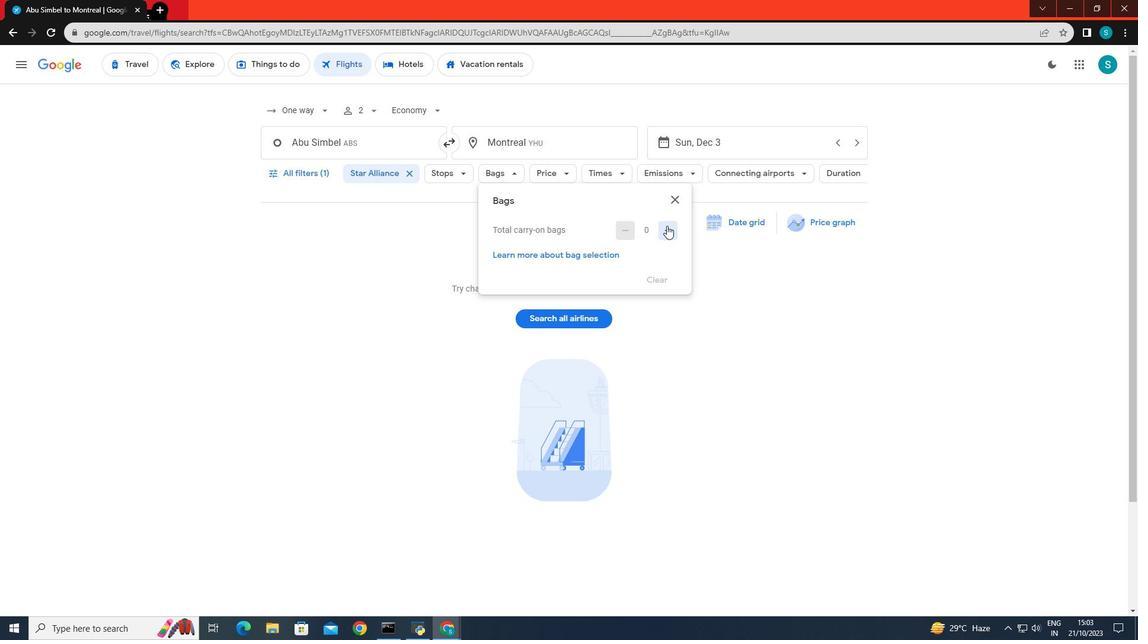 
Action: Mouse pressed left at (667, 225)
Screenshot: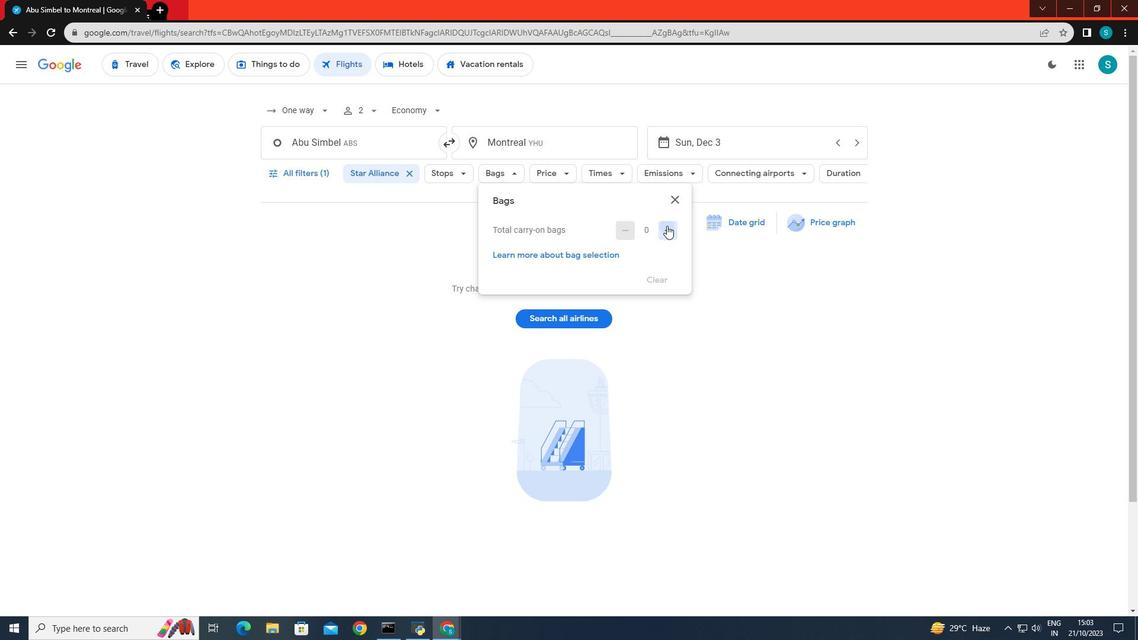 
Action: Mouse moved to (667, 231)
Screenshot: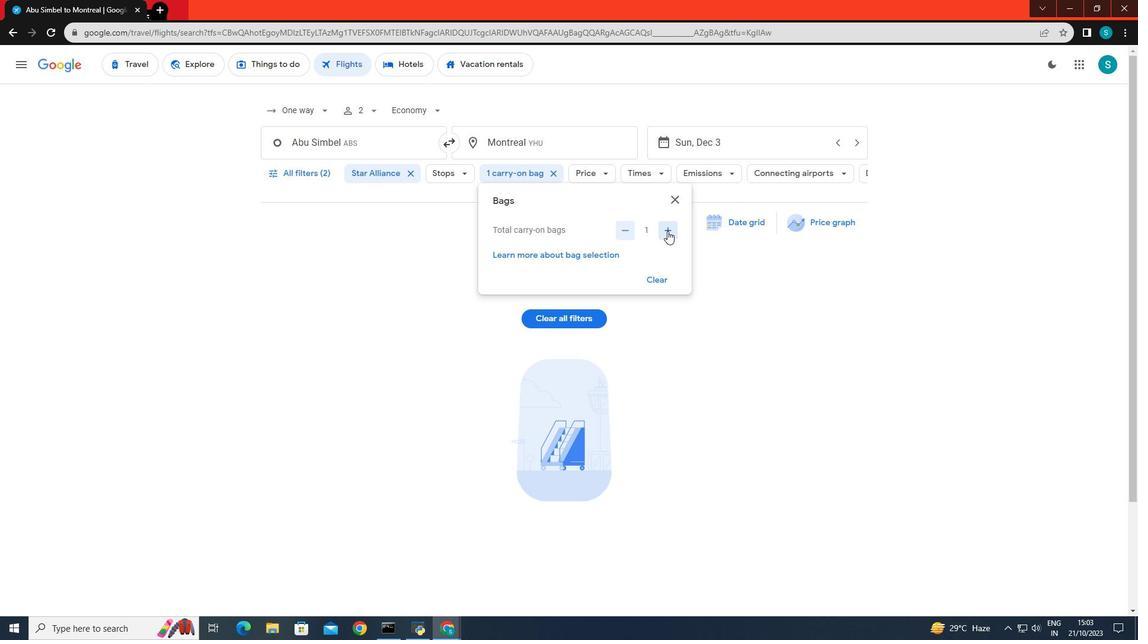 
Action: Mouse pressed left at (667, 231)
Screenshot: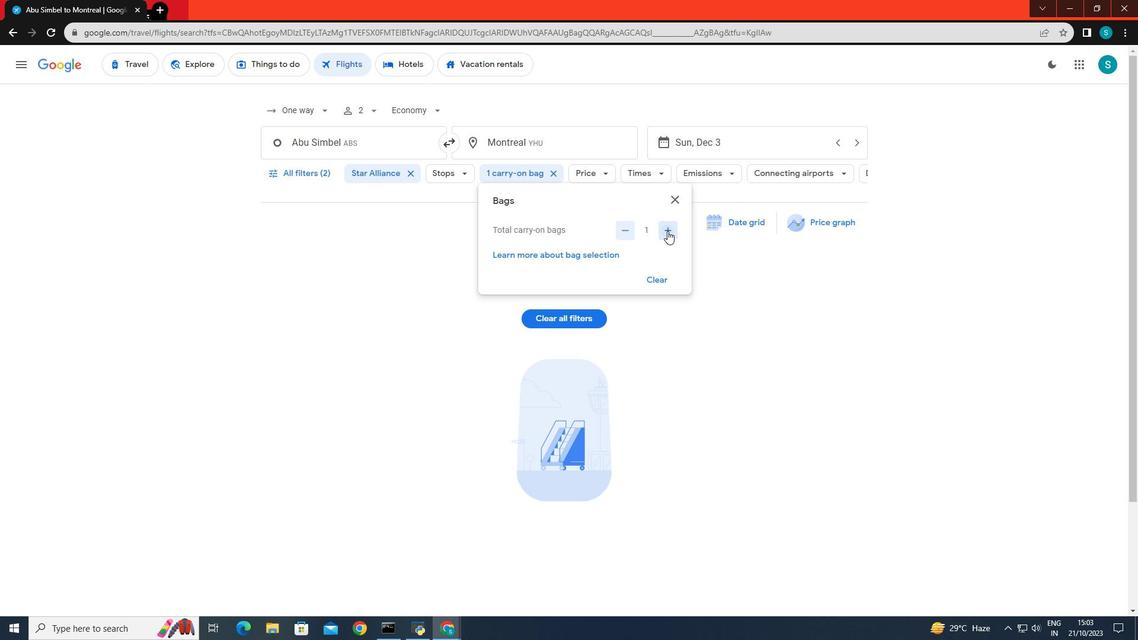 
Action: Mouse moved to (359, 333)
Screenshot: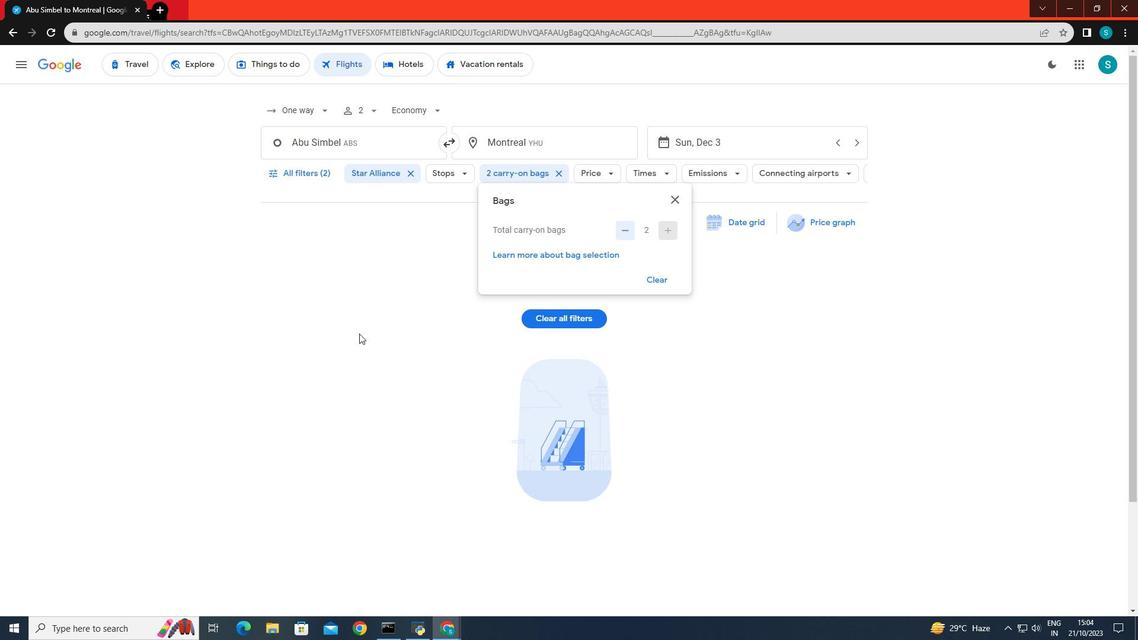 
Action: Mouse pressed left at (359, 333)
Screenshot: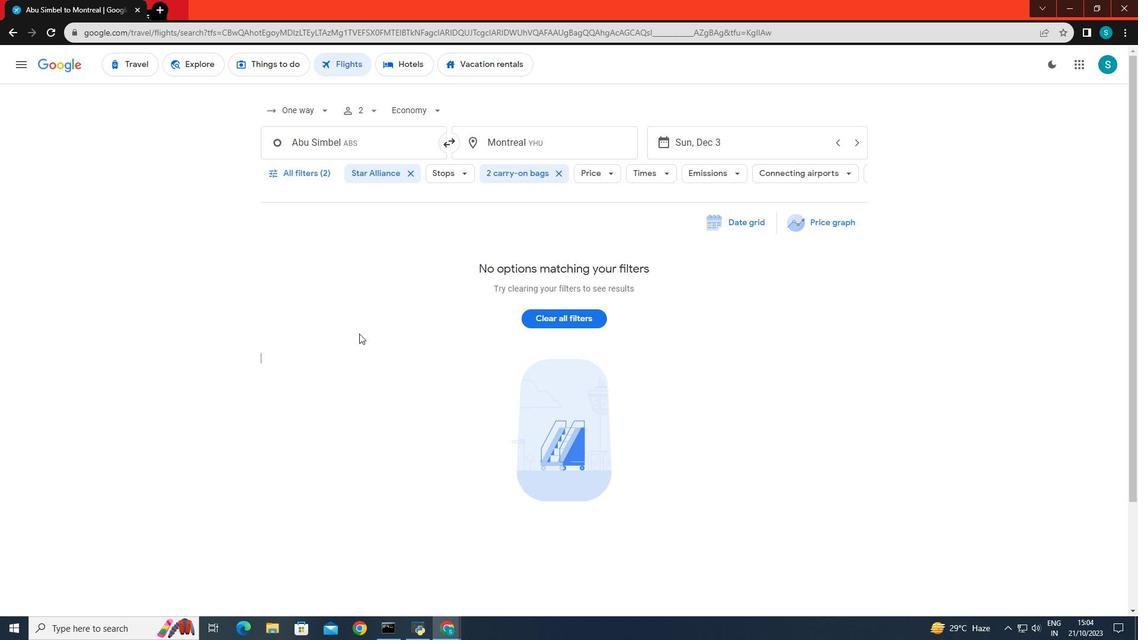 
